 Task: Look for space in Ōkawa, Japan from 5th July, 2023 to 11th July, 2023 for 2 adults in price range Rs.8000 to Rs.16000. Place can be entire place with 2 bedrooms having 2 beds and 1 bathroom. Property type can be house, flat, guest house. Booking option can be shelf check-in. Required host language is English.
Action: Mouse moved to (430, 106)
Screenshot: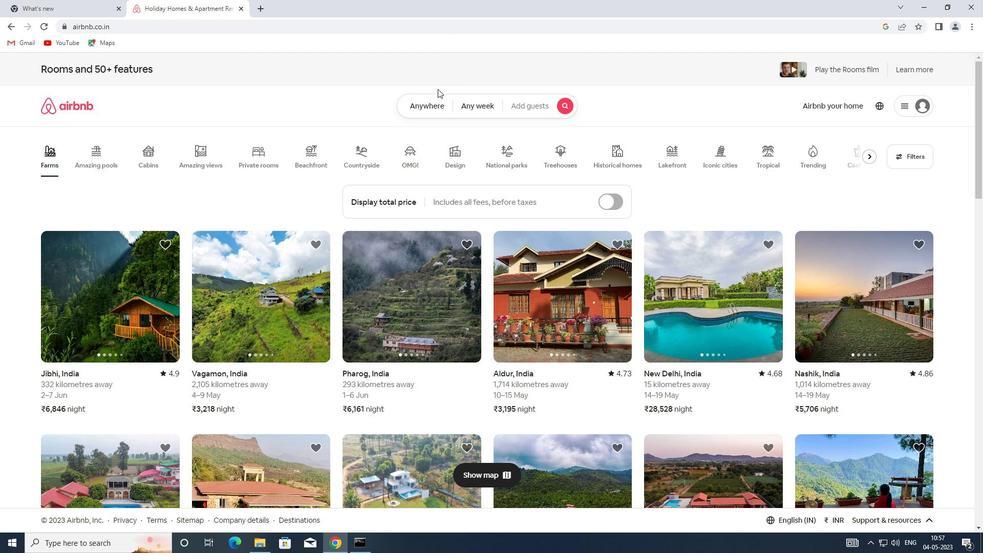 
Action: Mouse pressed left at (430, 106)
Screenshot: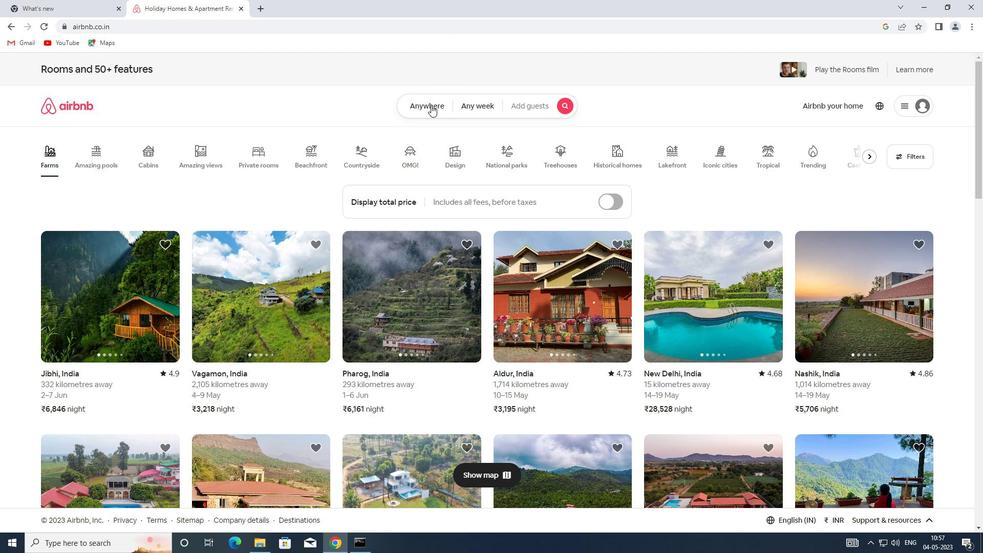 
Action: Mouse moved to (342, 149)
Screenshot: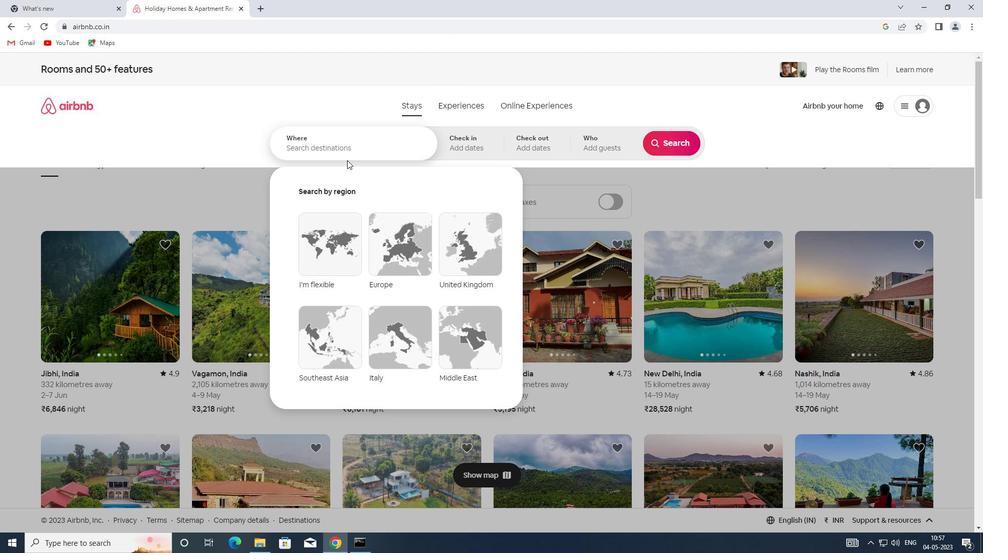 
Action: Mouse pressed left at (342, 149)
Screenshot: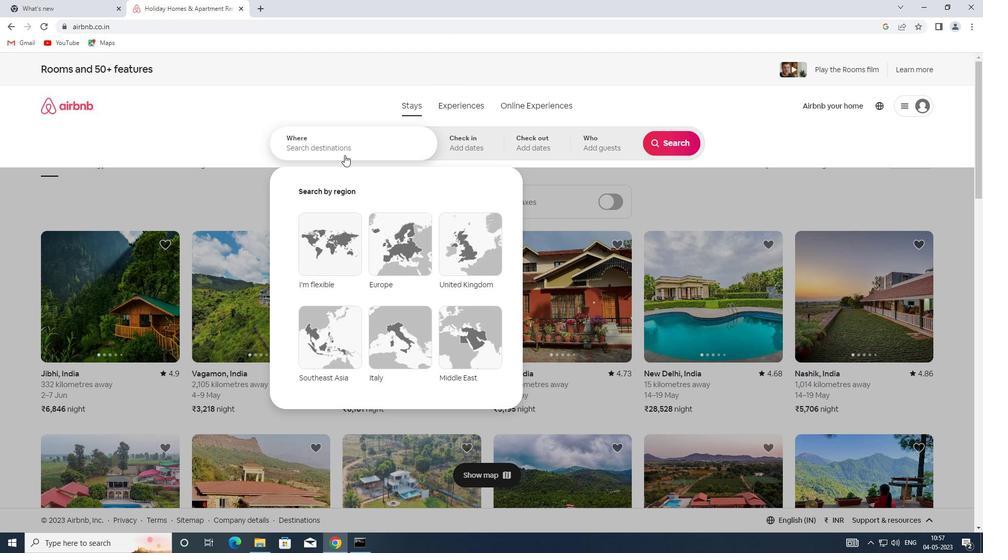 
Action: Key pressed <Key.shift>OKAWA,<Key.shift><Key.shift><Key.shift><Key.shift><Key.shift>JAPAN
Screenshot: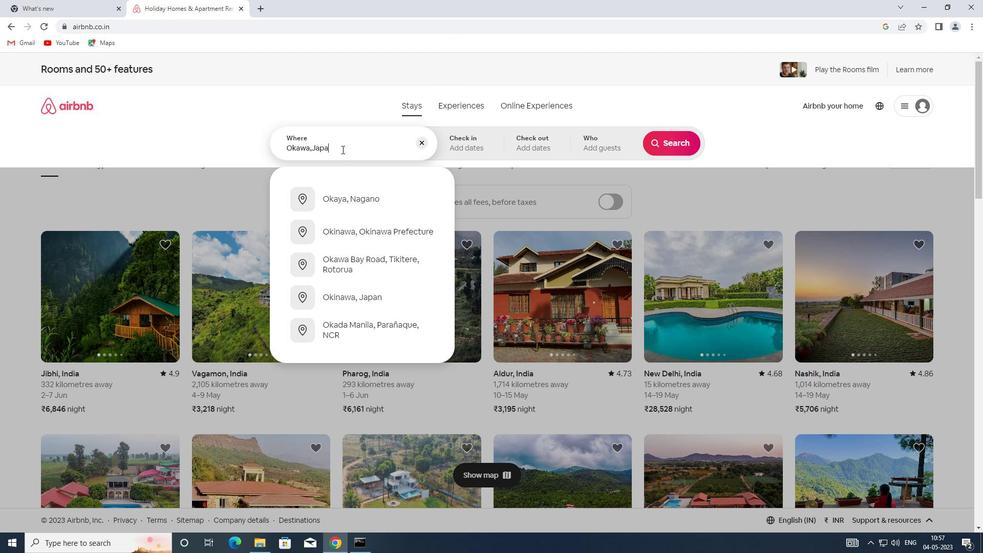 
Action: Mouse moved to (485, 149)
Screenshot: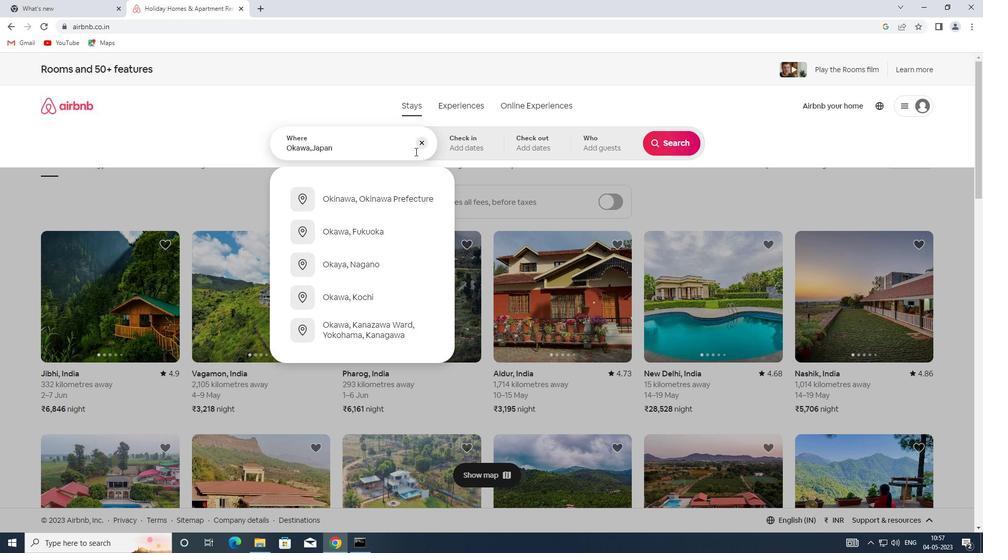 
Action: Mouse pressed left at (485, 149)
Screenshot: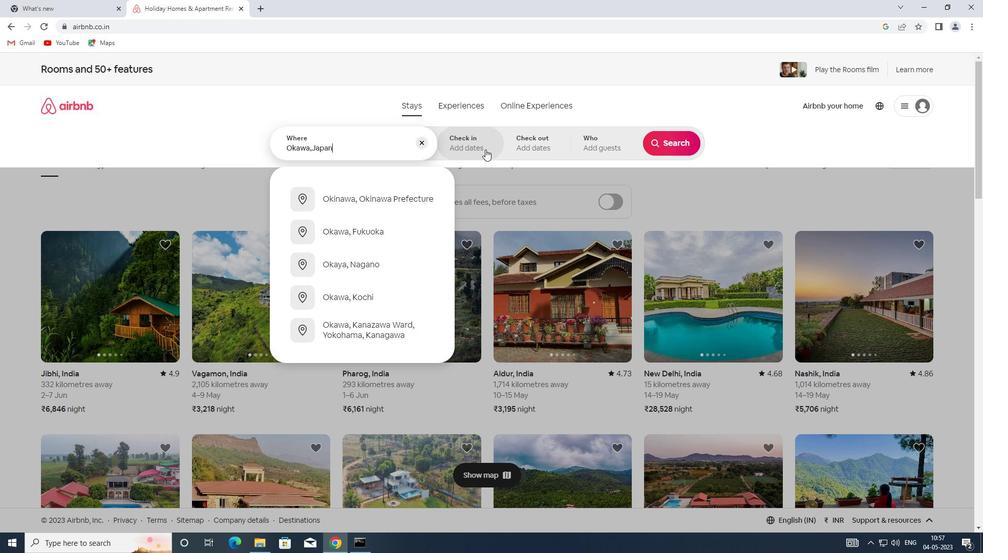 
Action: Mouse moved to (673, 224)
Screenshot: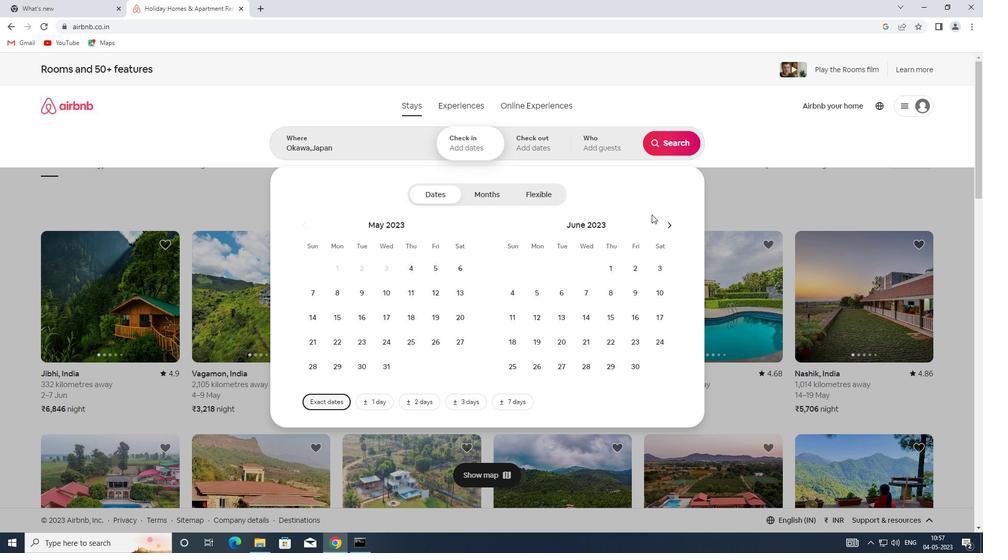 
Action: Mouse pressed left at (673, 224)
Screenshot: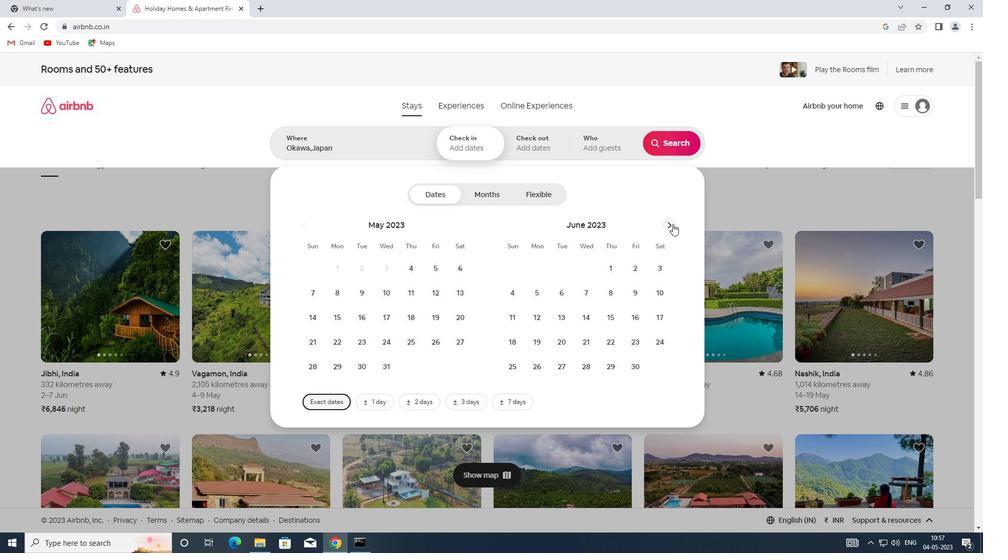 
Action: Mouse moved to (591, 296)
Screenshot: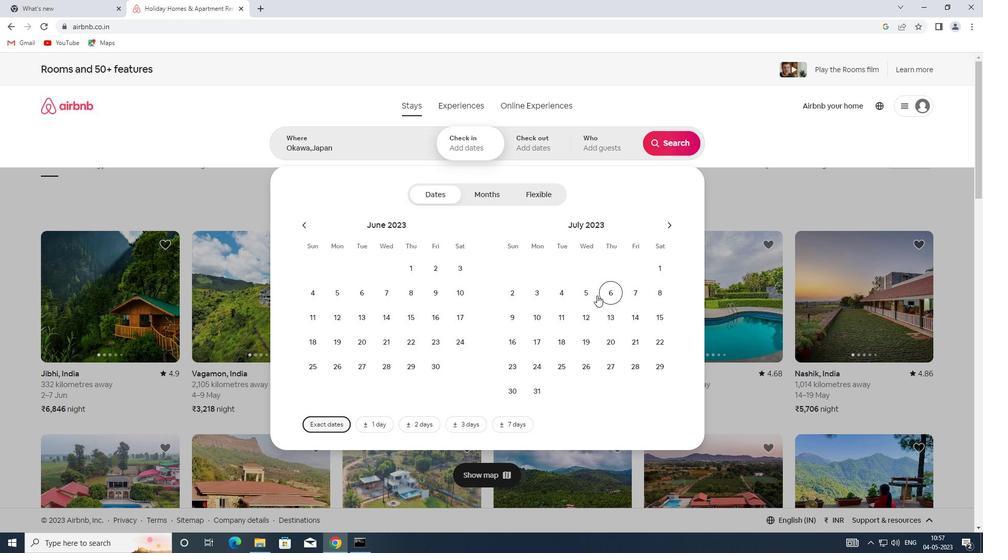 
Action: Mouse pressed left at (591, 296)
Screenshot: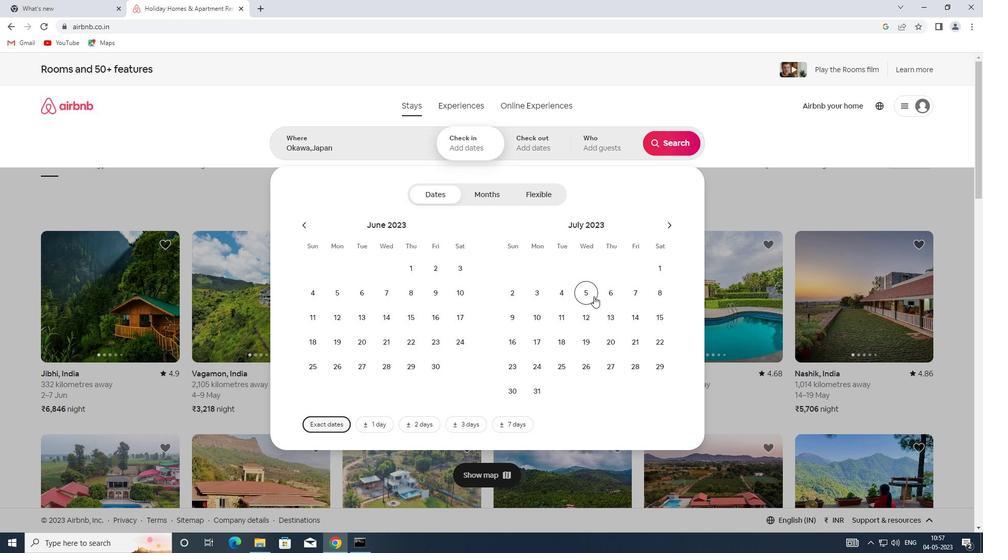 
Action: Mouse moved to (564, 322)
Screenshot: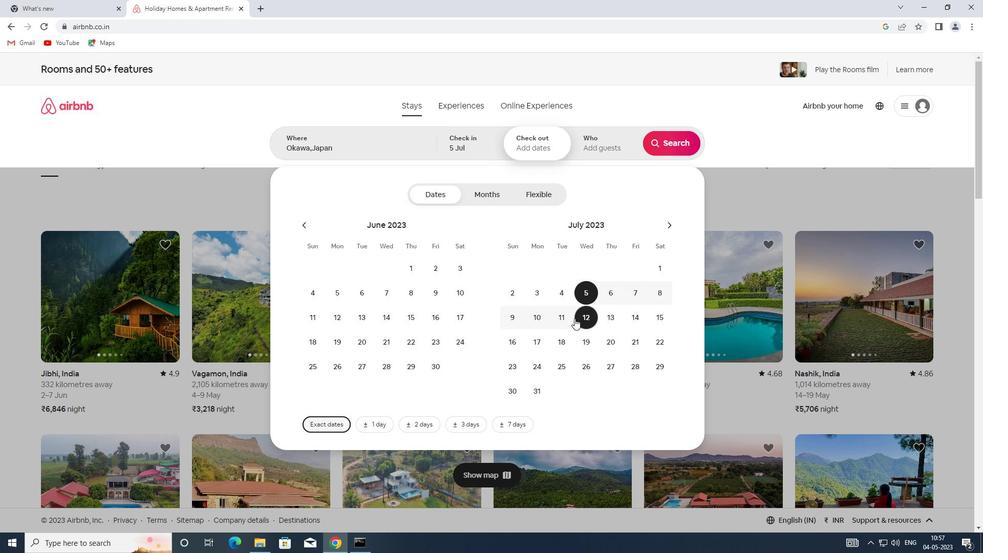 
Action: Mouse pressed left at (564, 322)
Screenshot: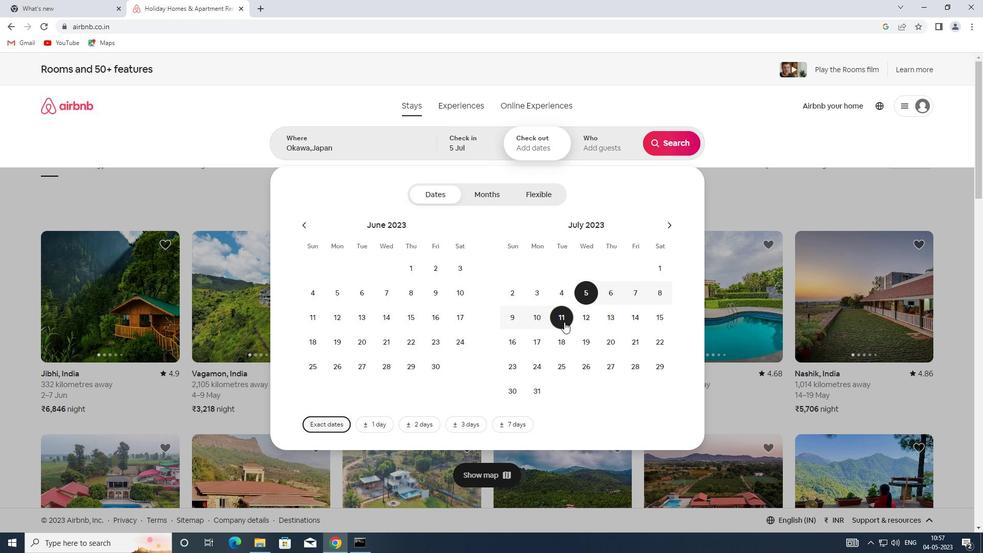 
Action: Mouse moved to (595, 151)
Screenshot: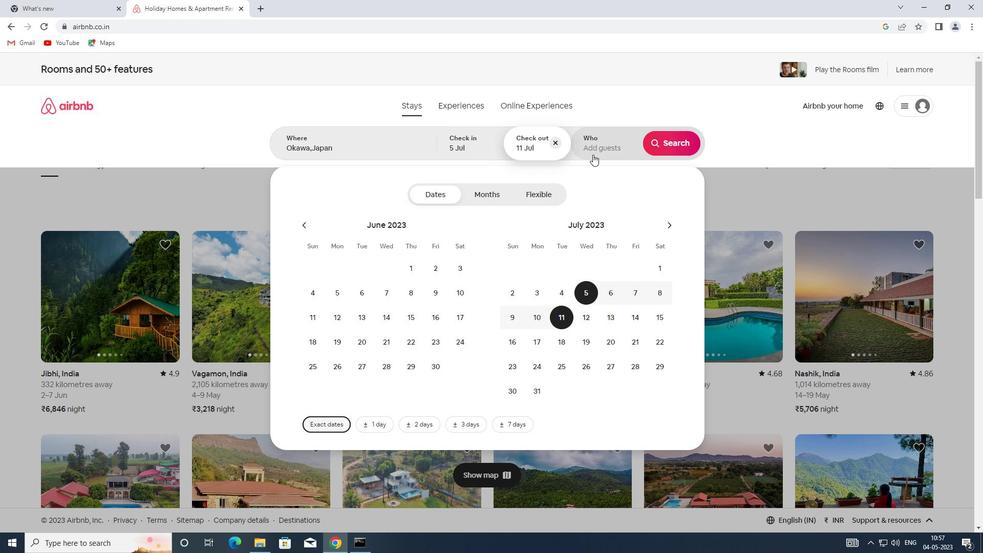 
Action: Mouse pressed left at (595, 151)
Screenshot: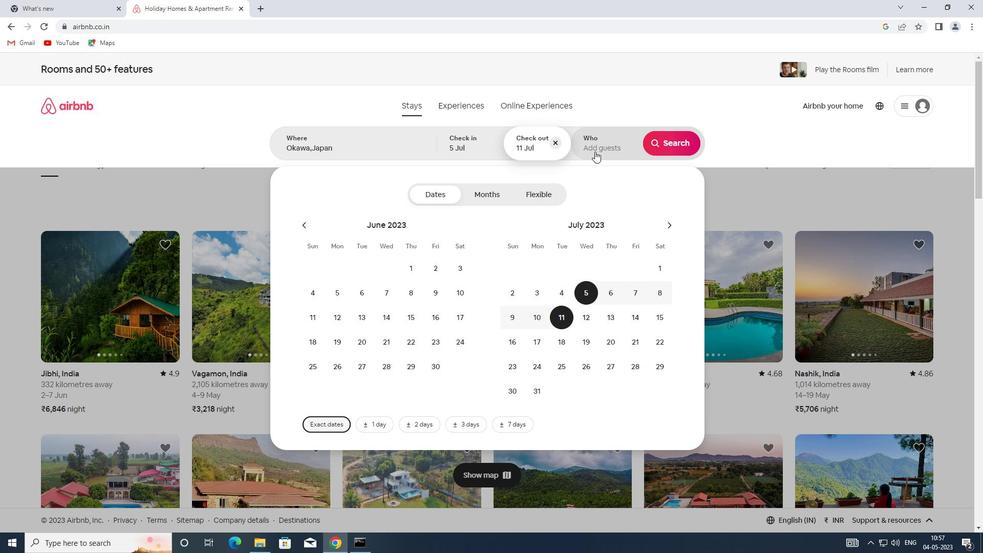 
Action: Mouse moved to (675, 194)
Screenshot: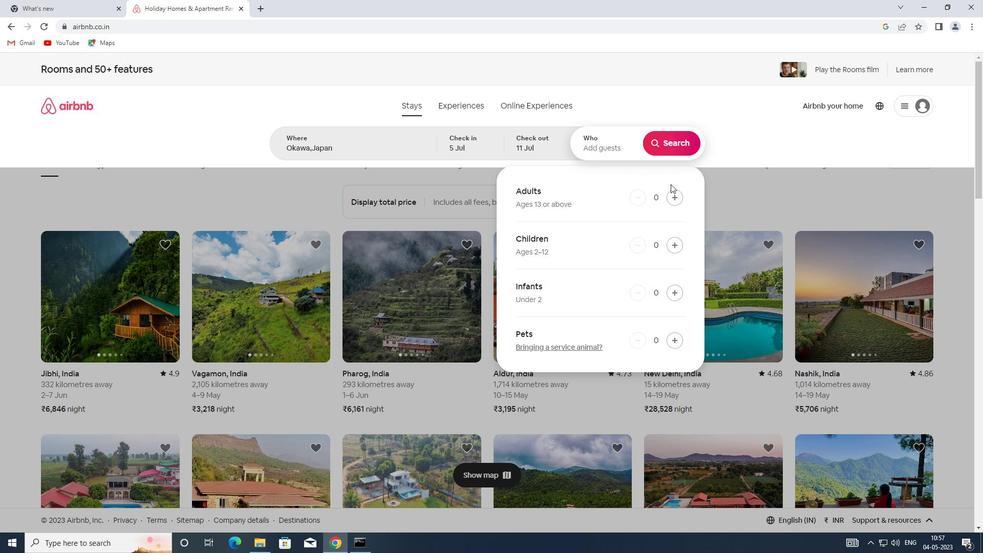
Action: Mouse pressed left at (675, 194)
Screenshot: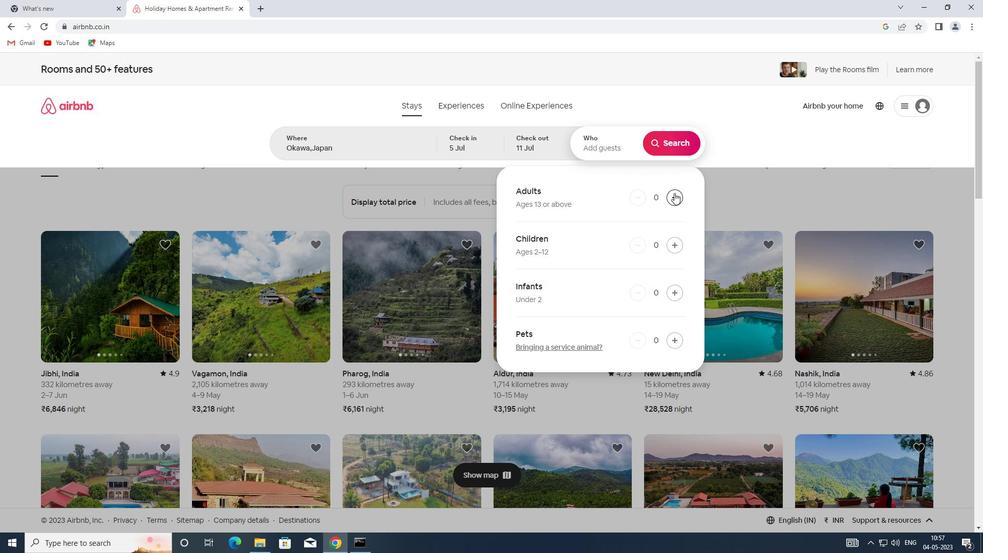 
Action: Mouse pressed left at (675, 194)
Screenshot: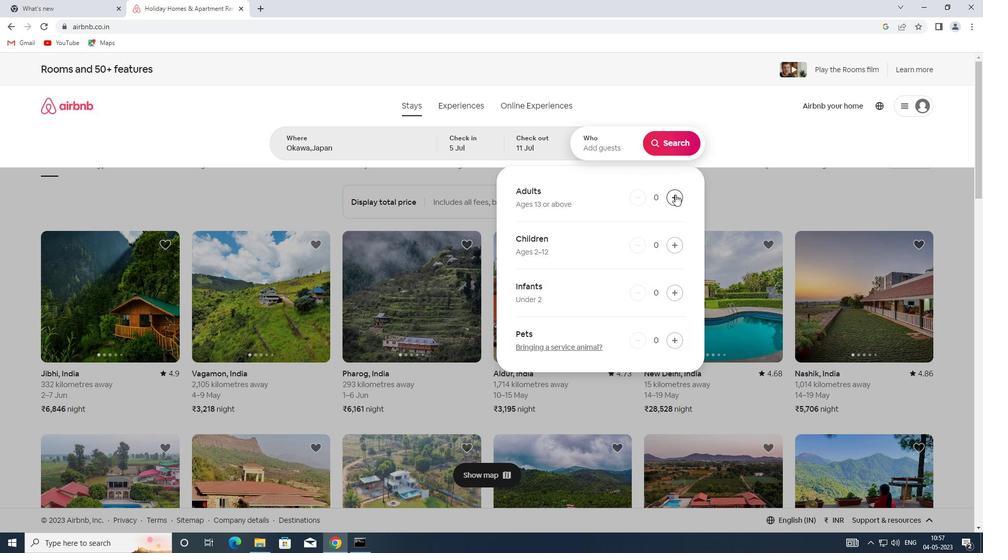 
Action: Mouse moved to (675, 142)
Screenshot: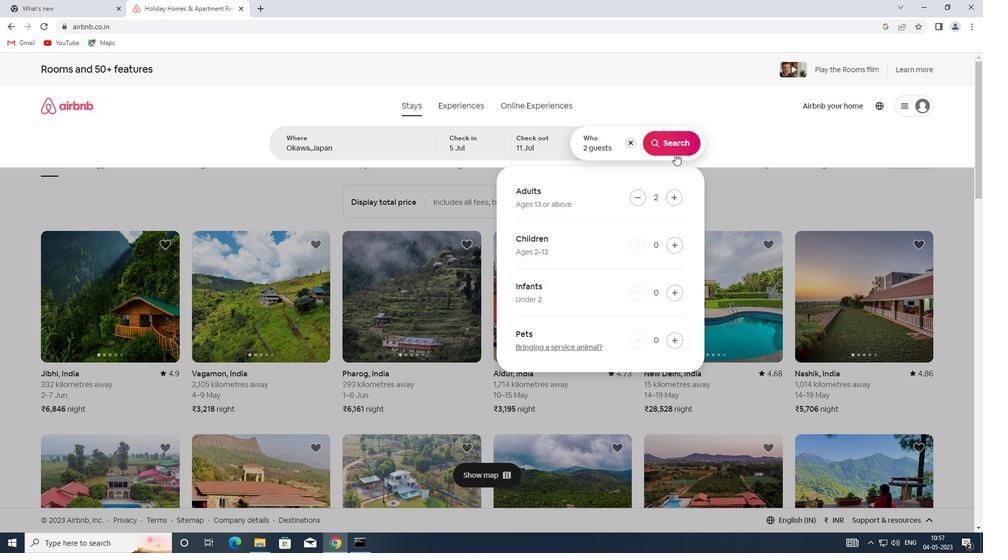 
Action: Mouse pressed left at (675, 142)
Screenshot: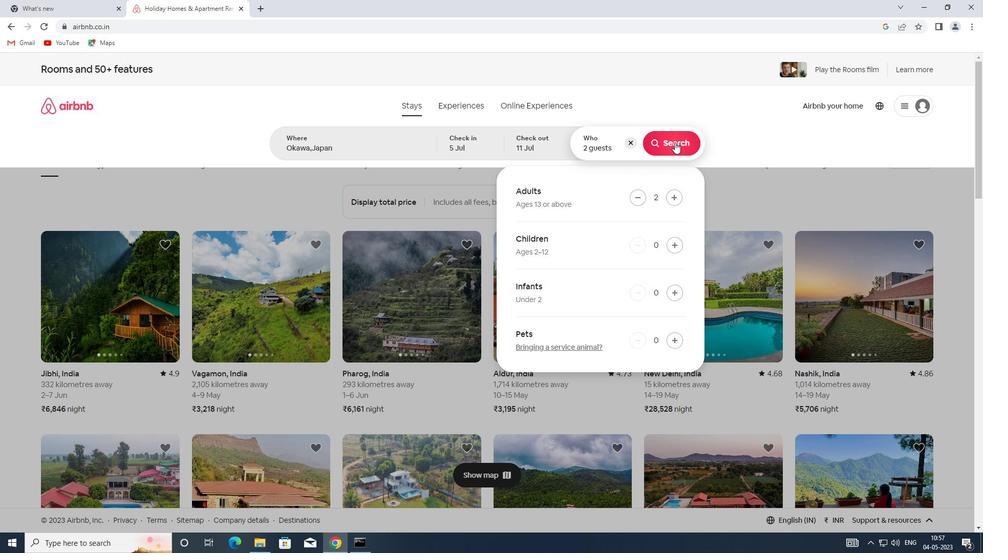 
Action: Mouse moved to (935, 108)
Screenshot: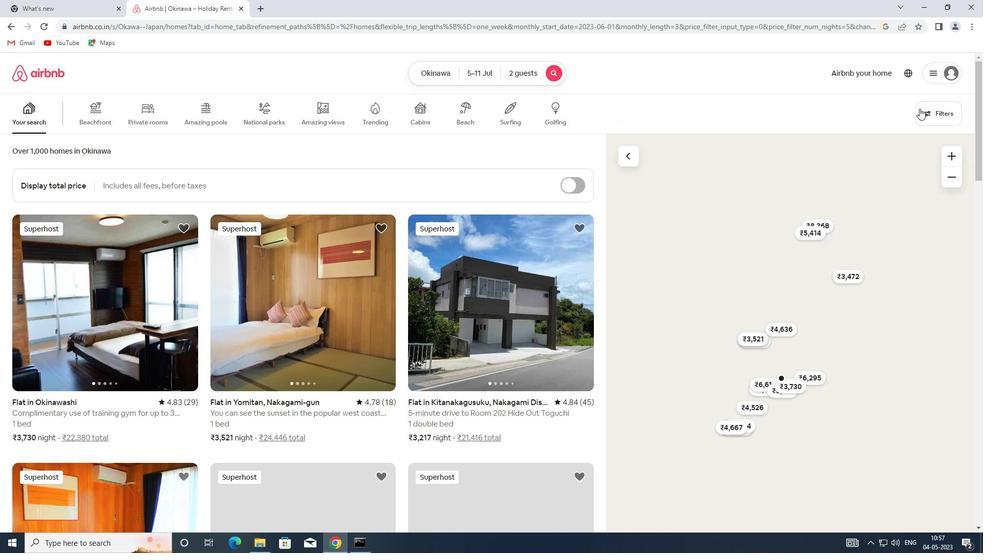 
Action: Mouse pressed left at (935, 108)
Screenshot: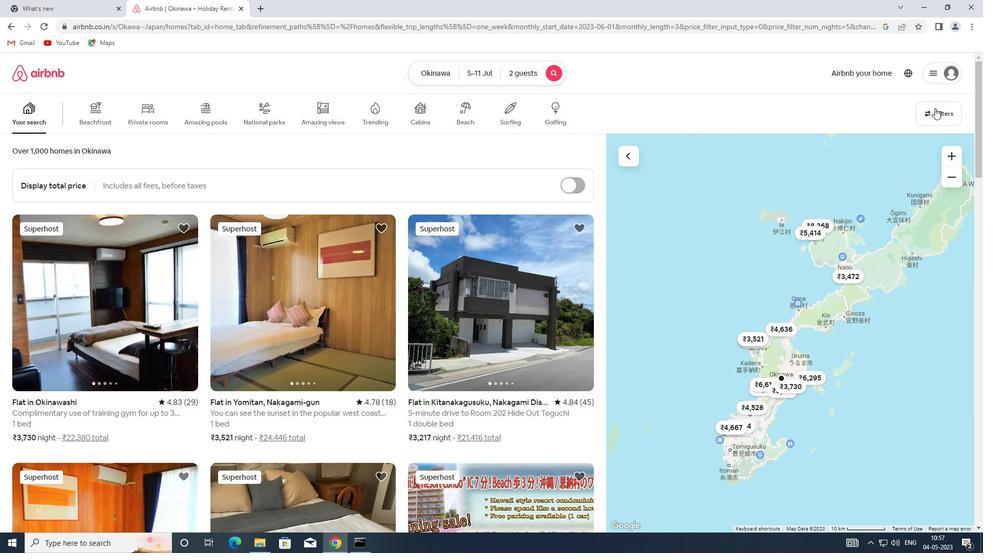 
Action: Mouse moved to (361, 246)
Screenshot: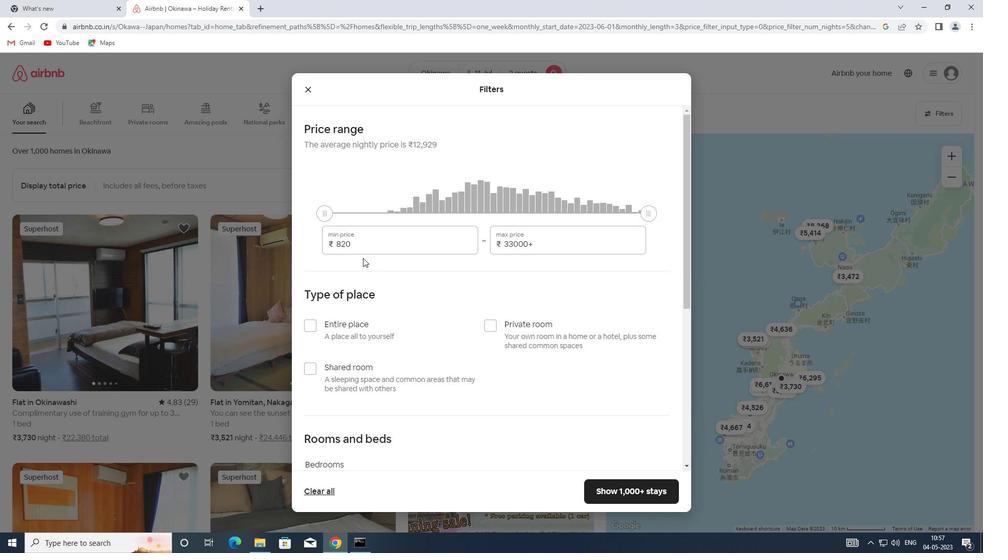 
Action: Mouse pressed left at (361, 246)
Screenshot: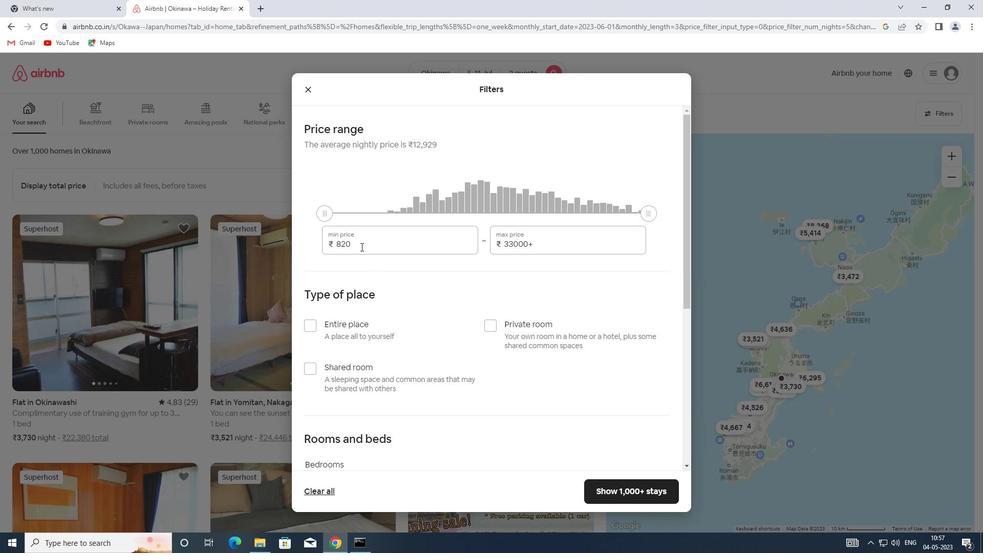 
Action: Mouse moved to (320, 246)
Screenshot: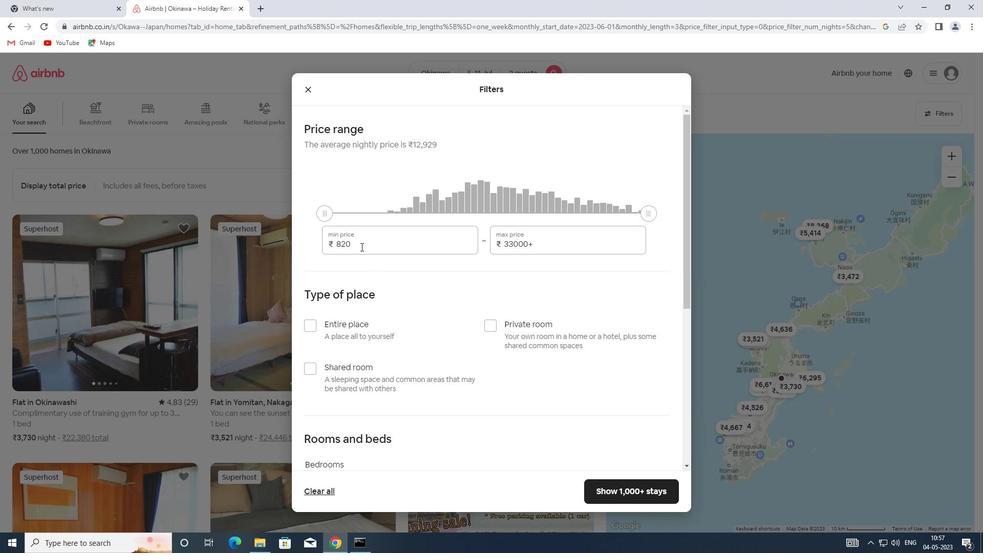 
Action: Key pressed 8000
Screenshot: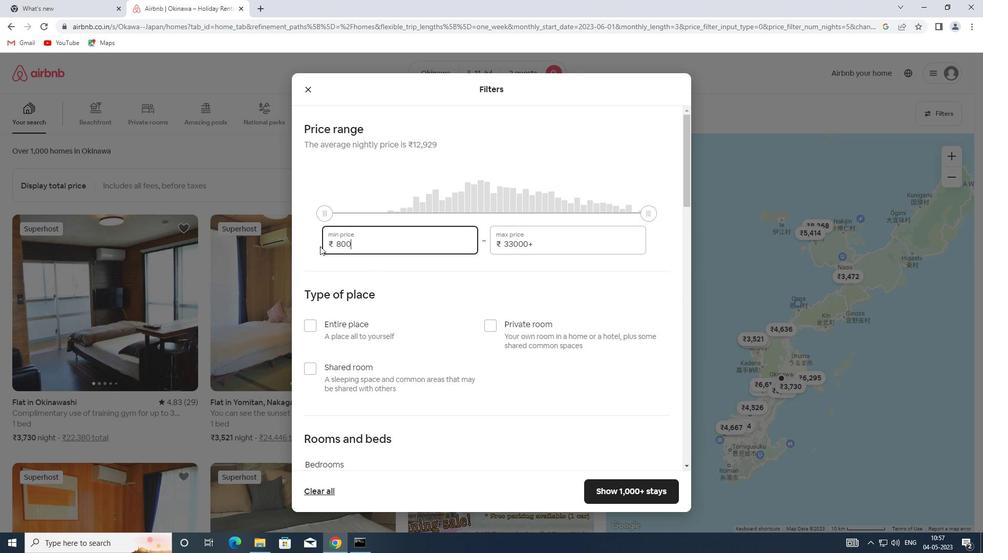 
Action: Mouse moved to (534, 240)
Screenshot: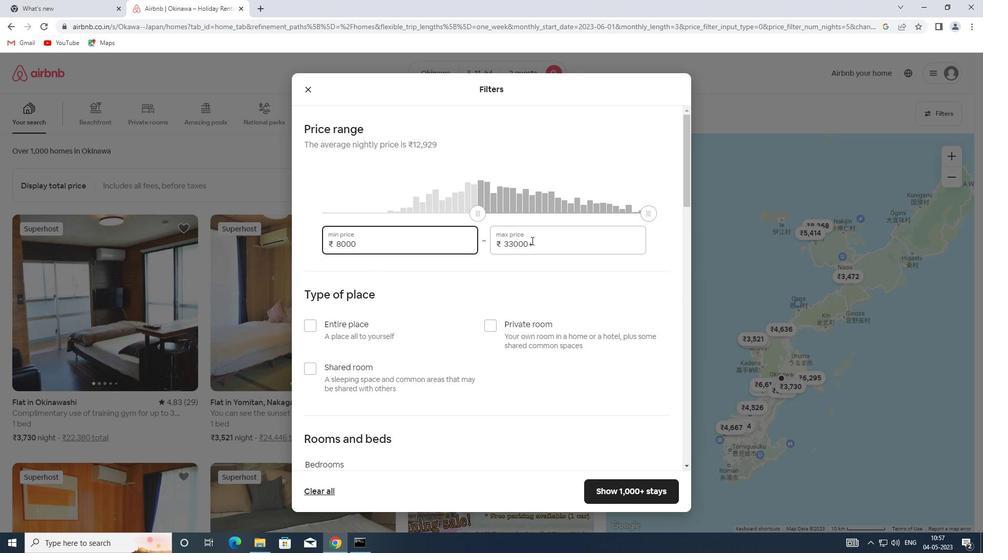 
Action: Mouse pressed left at (534, 240)
Screenshot: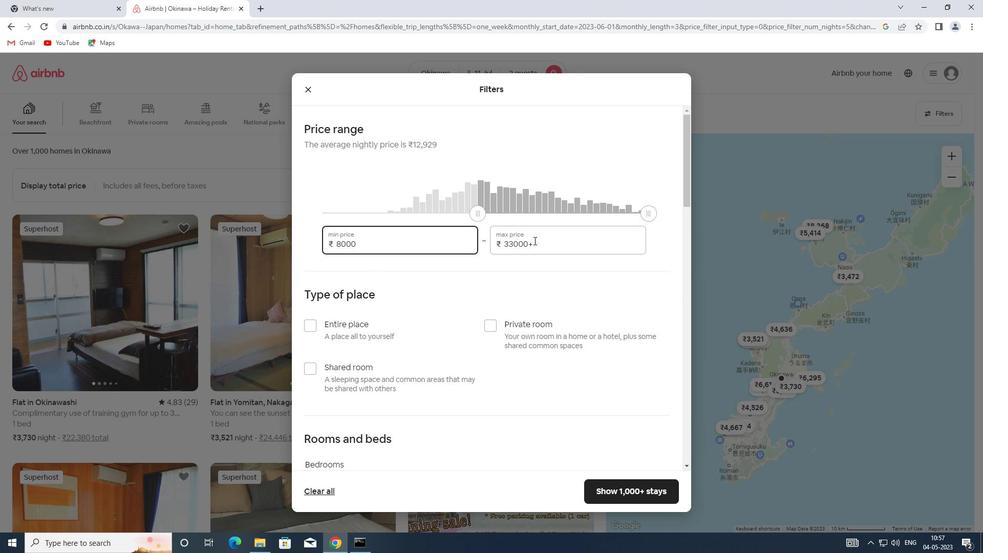 
Action: Mouse moved to (496, 246)
Screenshot: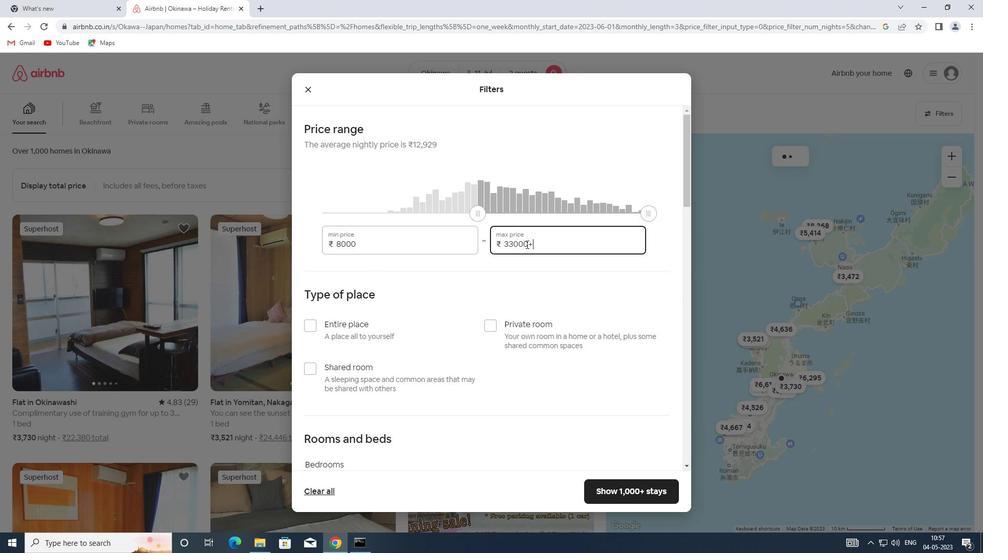 
Action: Key pressed 16000
Screenshot: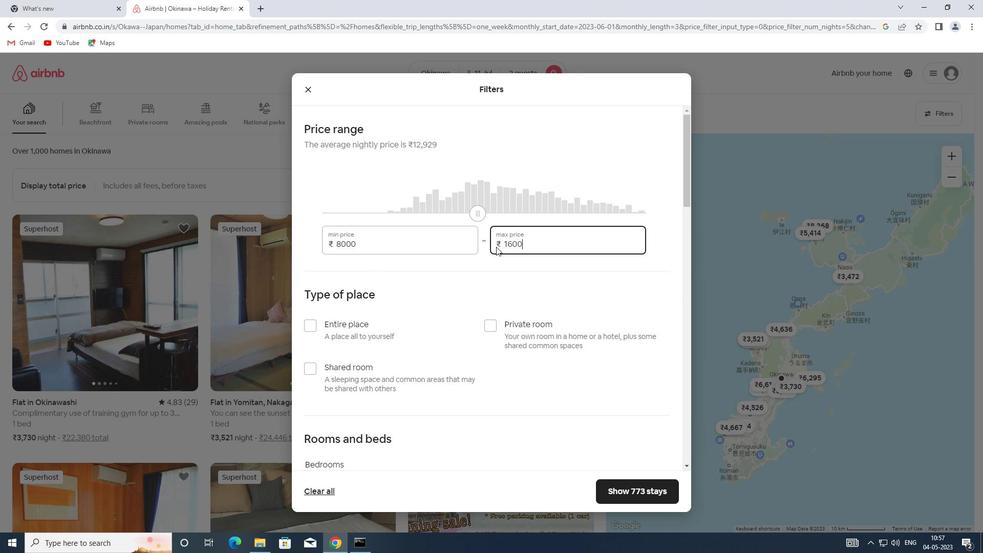 
Action: Mouse moved to (311, 327)
Screenshot: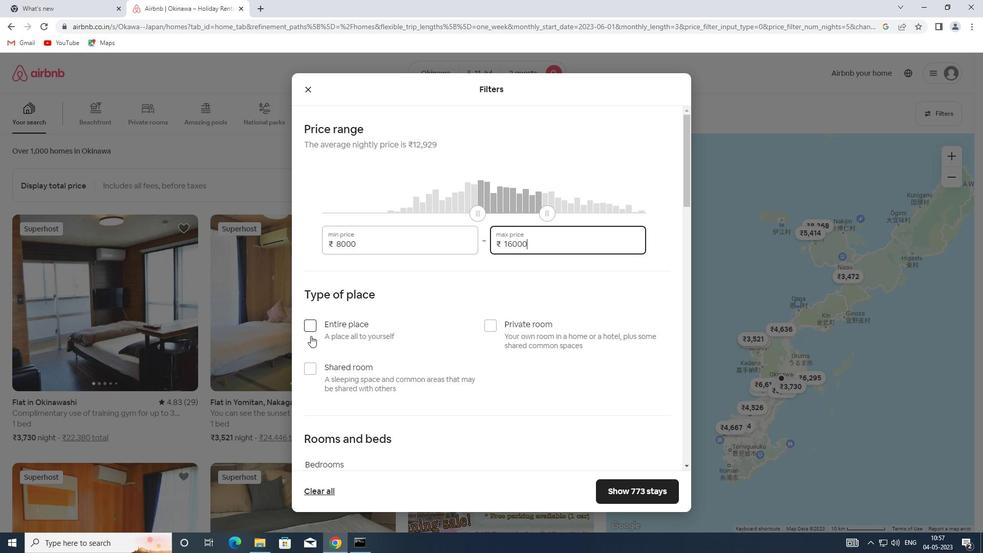 
Action: Mouse pressed left at (311, 327)
Screenshot: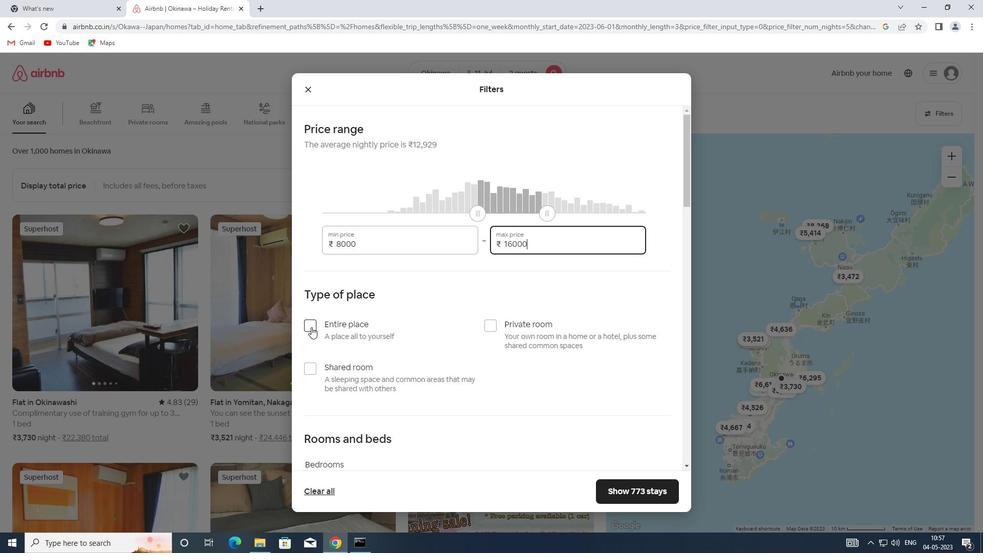 
Action: Mouse scrolled (311, 326) with delta (0, 0)
Screenshot: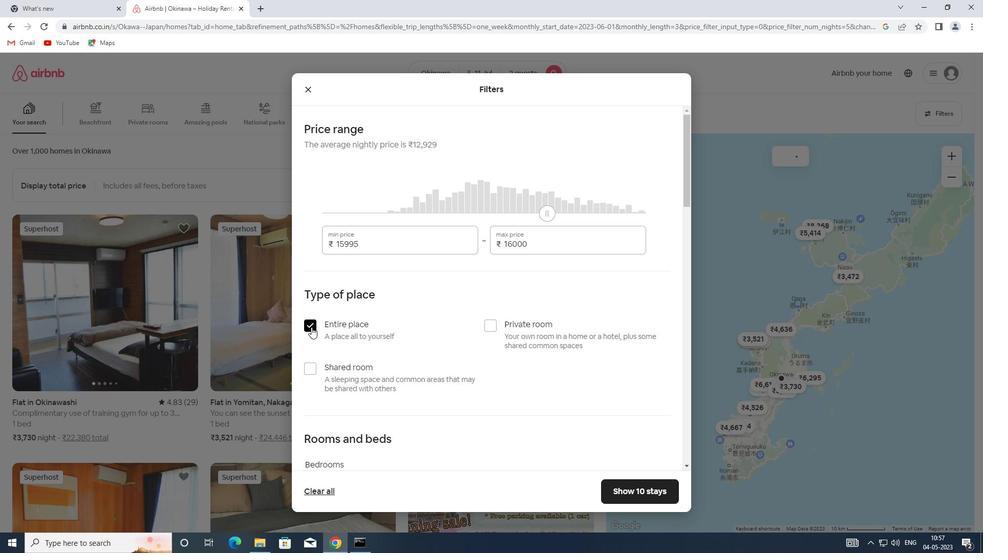 
Action: Mouse scrolled (311, 326) with delta (0, 0)
Screenshot: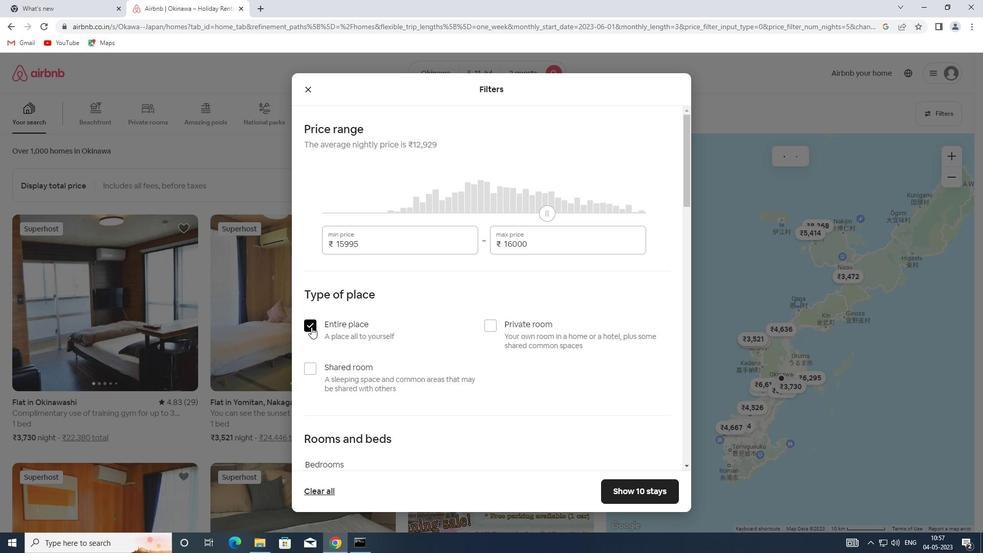 
Action: Mouse scrolled (311, 326) with delta (0, 0)
Screenshot: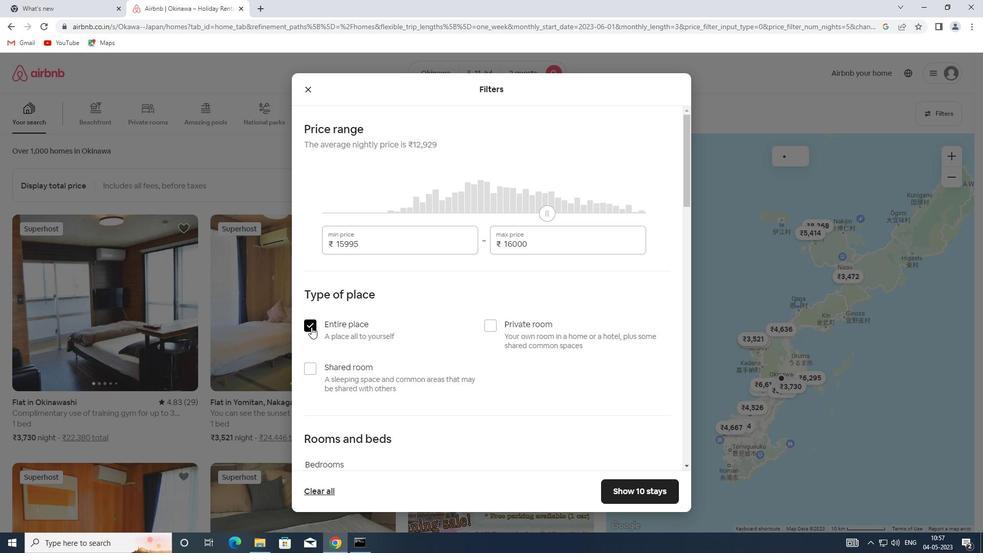 
Action: Mouse scrolled (311, 326) with delta (0, 0)
Screenshot: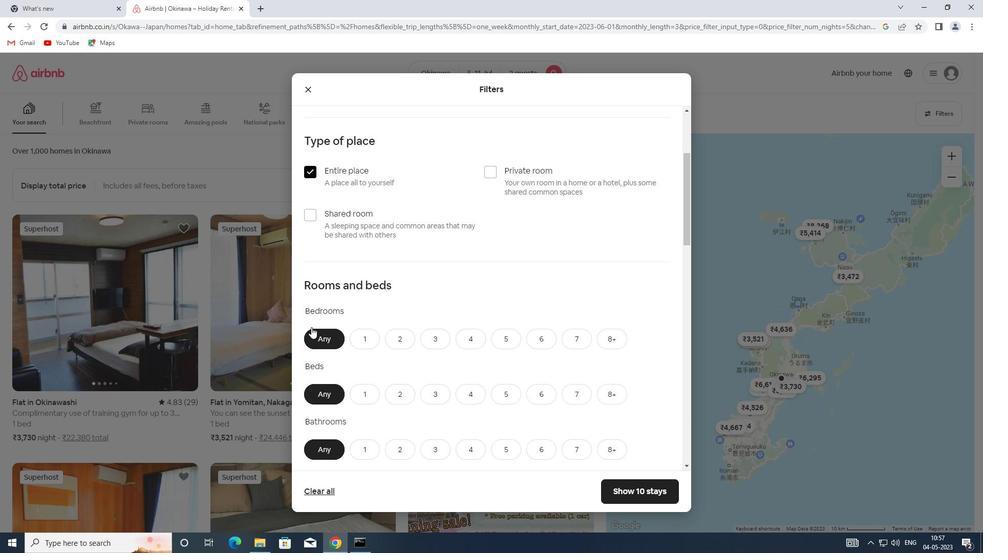 
Action: Mouse scrolled (311, 326) with delta (0, 0)
Screenshot: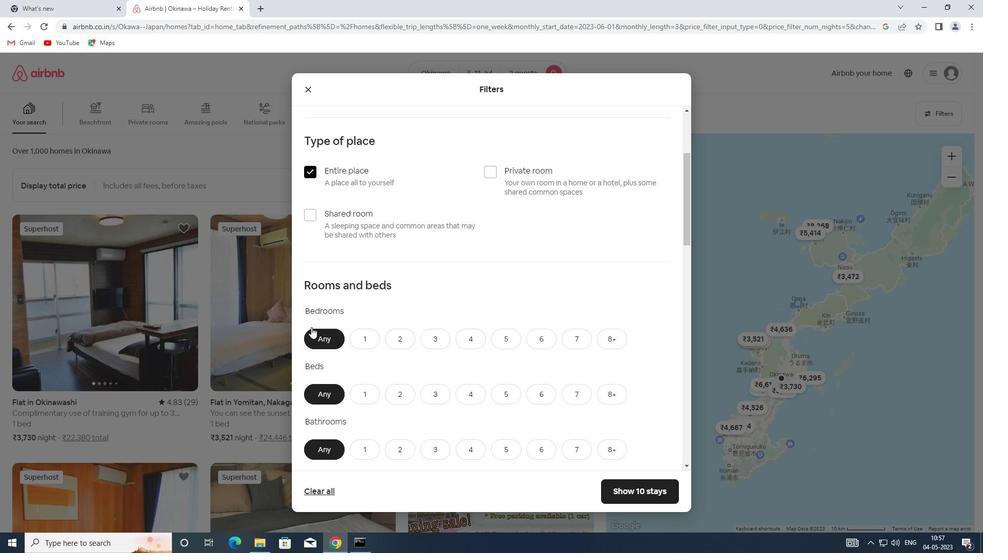 
Action: Mouse moved to (394, 236)
Screenshot: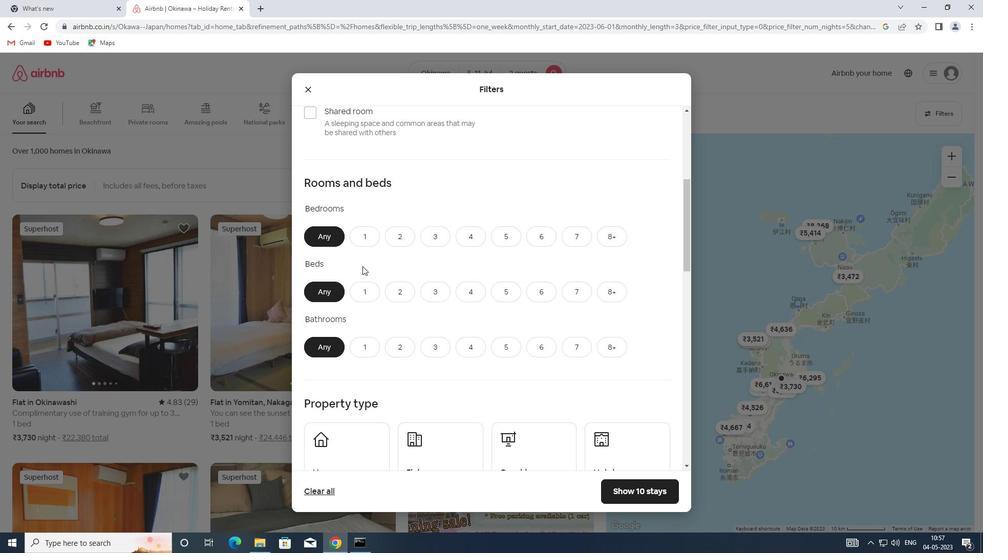 
Action: Mouse pressed left at (394, 236)
Screenshot: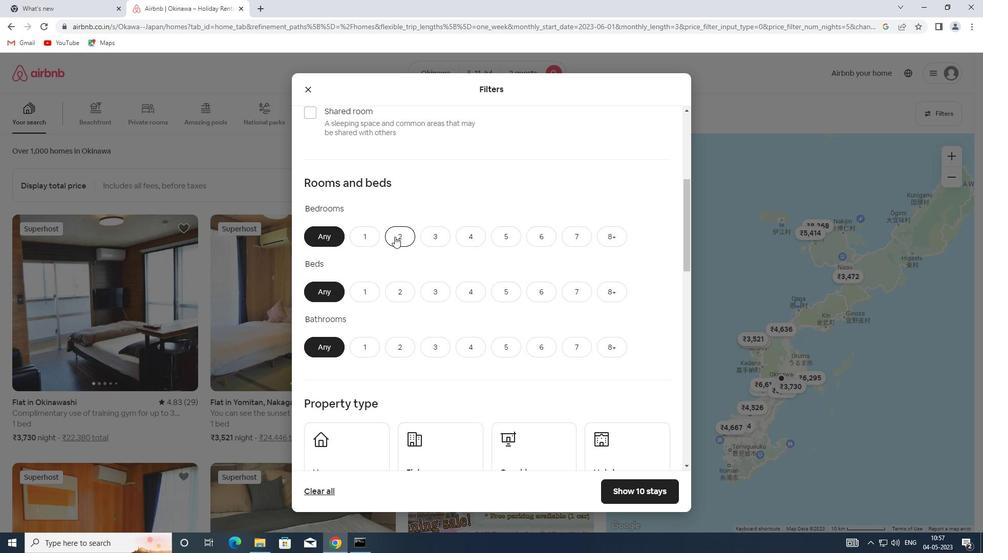 
Action: Mouse moved to (410, 292)
Screenshot: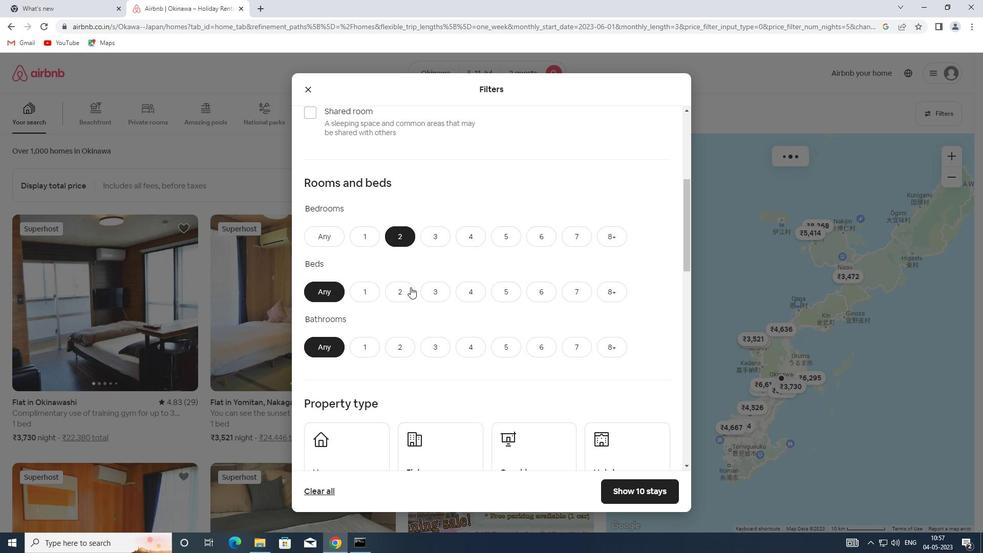 
Action: Mouse pressed left at (410, 292)
Screenshot: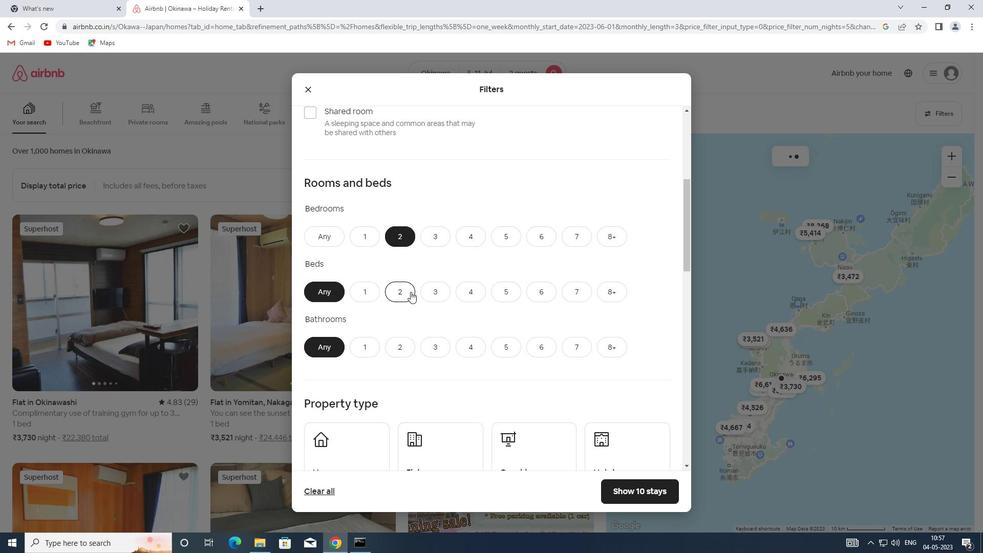 
Action: Mouse moved to (366, 349)
Screenshot: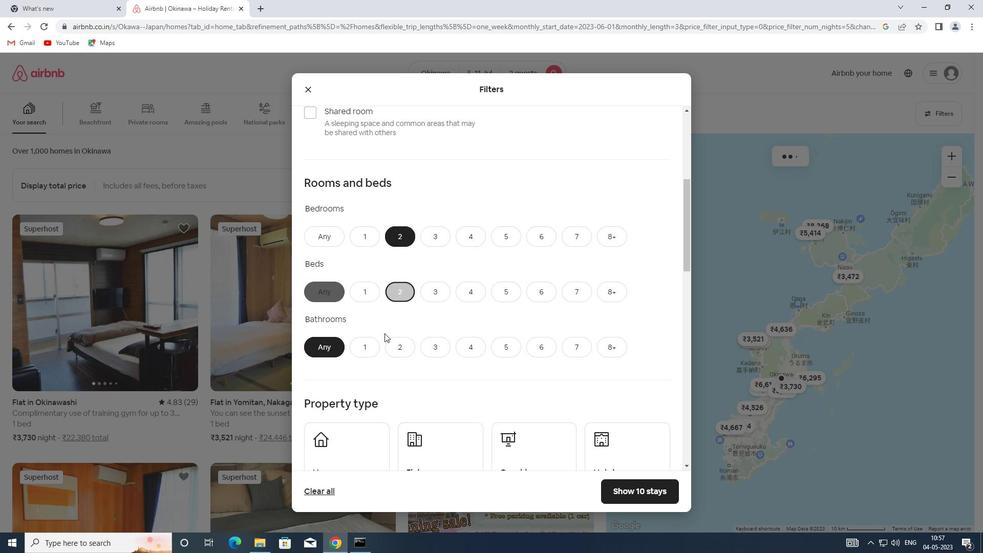 
Action: Mouse pressed left at (366, 349)
Screenshot: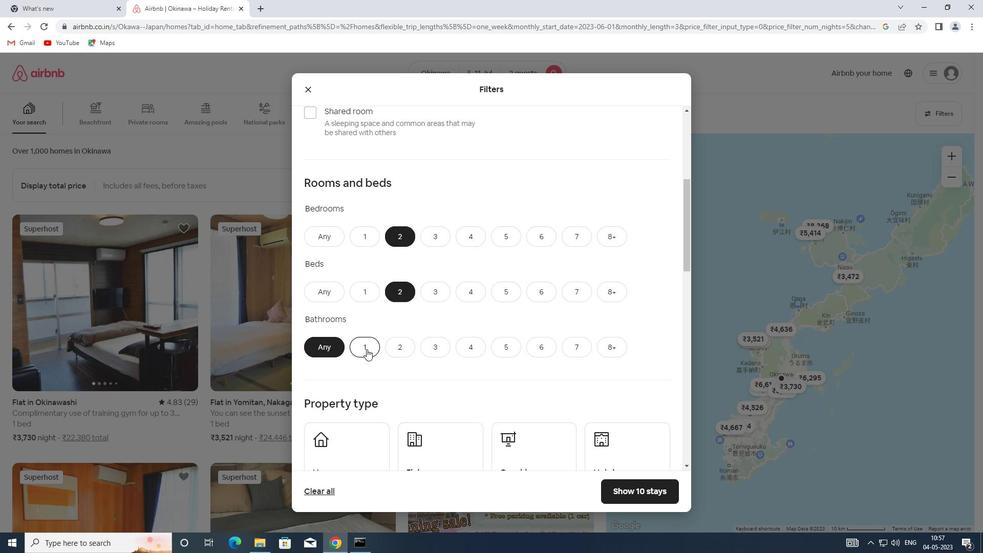 
Action: Mouse scrolled (366, 348) with delta (0, 0)
Screenshot: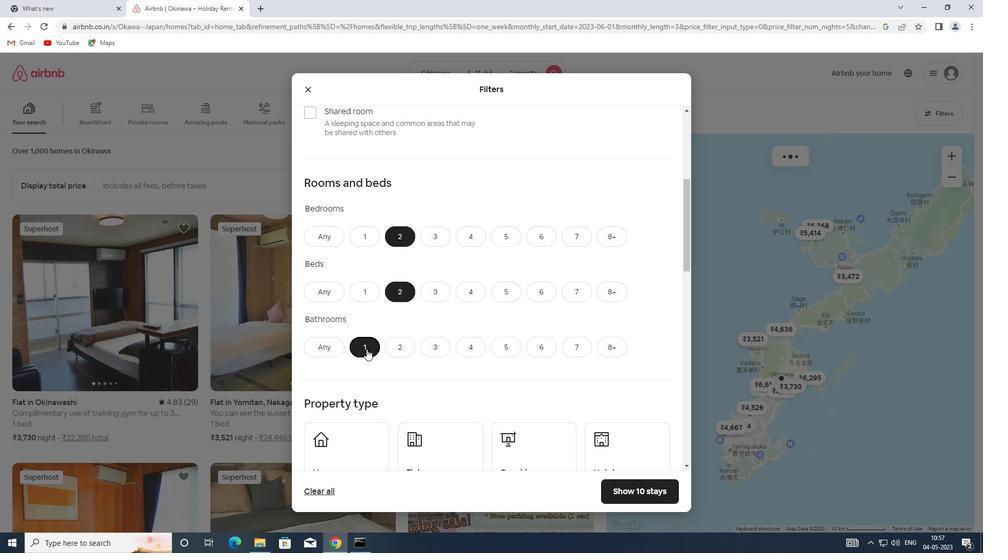 
Action: Mouse scrolled (366, 348) with delta (0, 0)
Screenshot: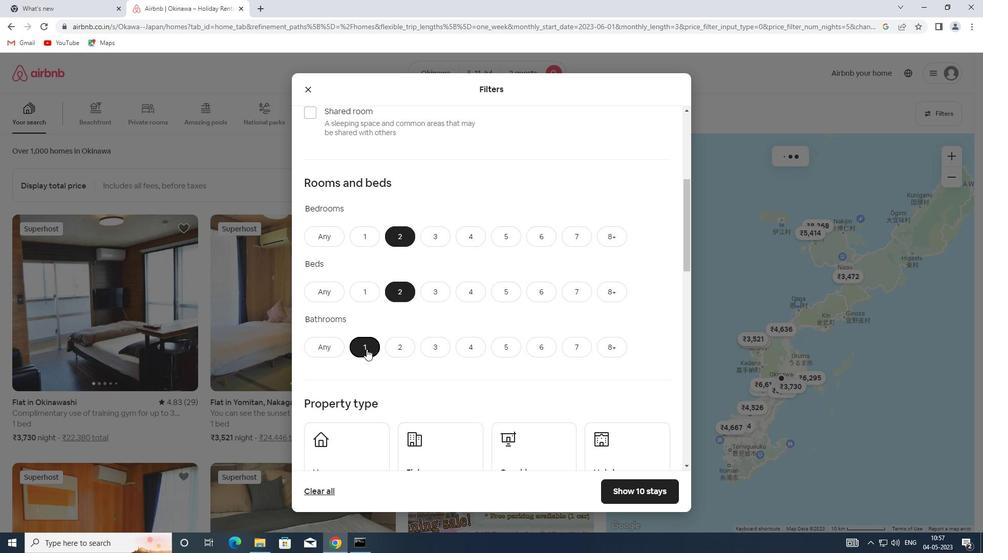 
Action: Mouse scrolled (366, 348) with delta (0, 0)
Screenshot: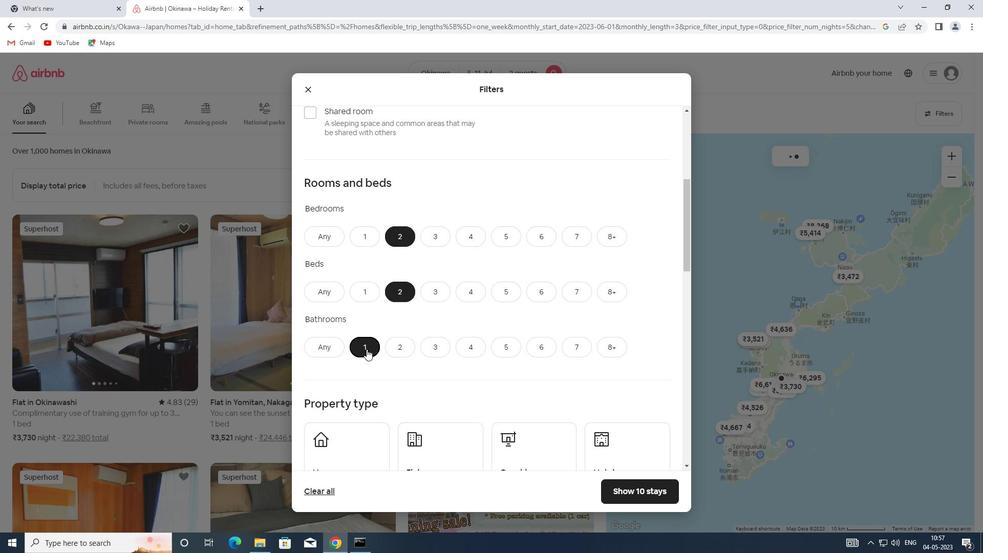 
Action: Mouse moved to (353, 304)
Screenshot: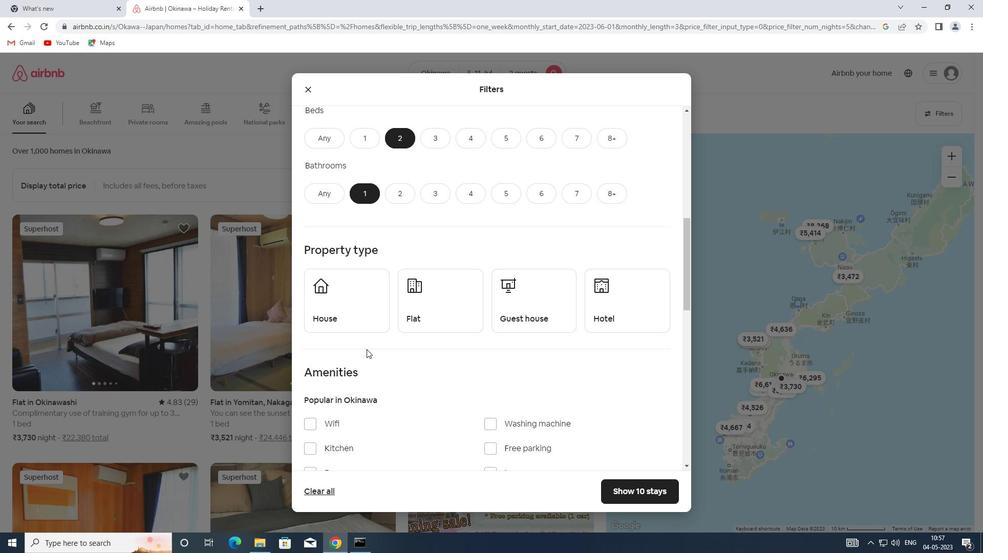 
Action: Mouse pressed left at (353, 304)
Screenshot: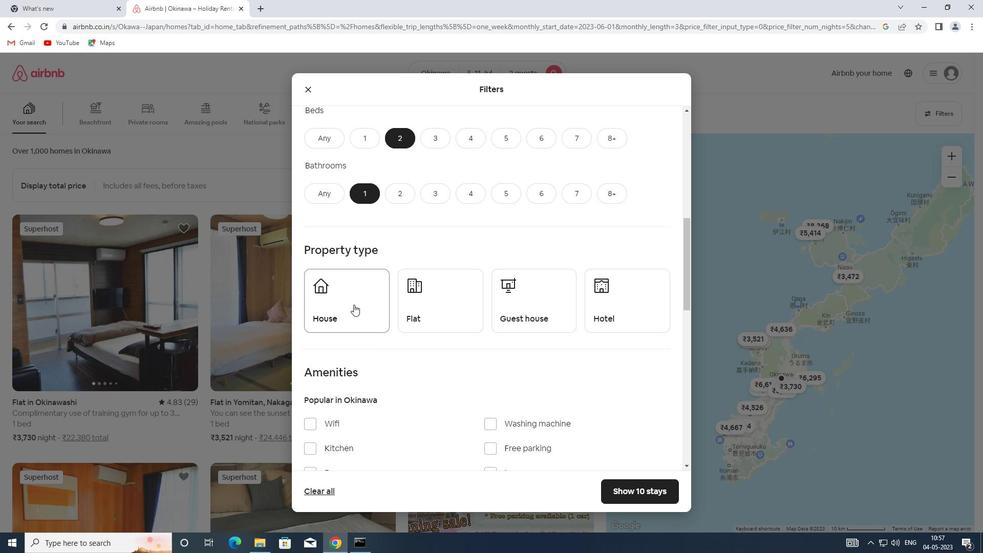 
Action: Mouse moved to (426, 313)
Screenshot: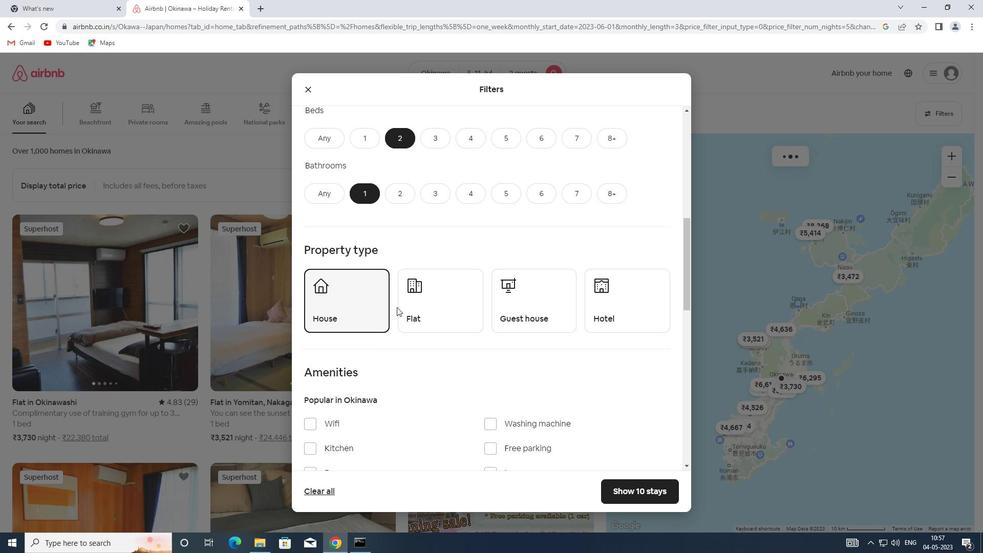 
Action: Mouse pressed left at (426, 313)
Screenshot: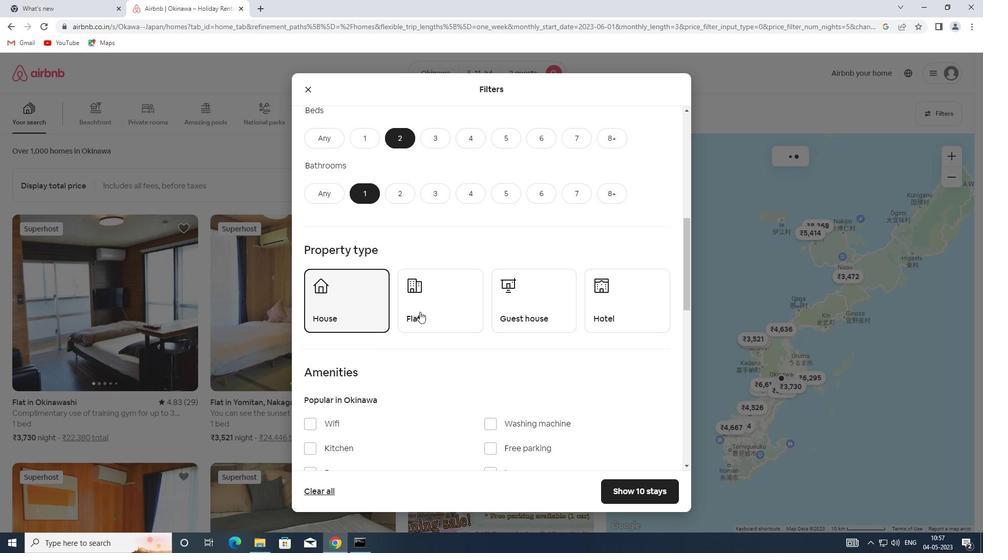 
Action: Mouse moved to (544, 307)
Screenshot: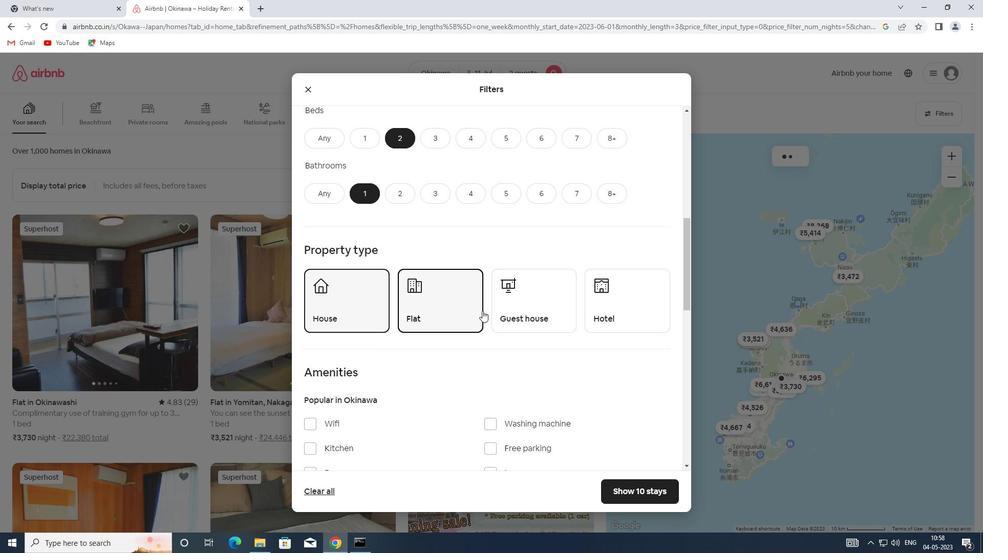 
Action: Mouse pressed left at (544, 307)
Screenshot: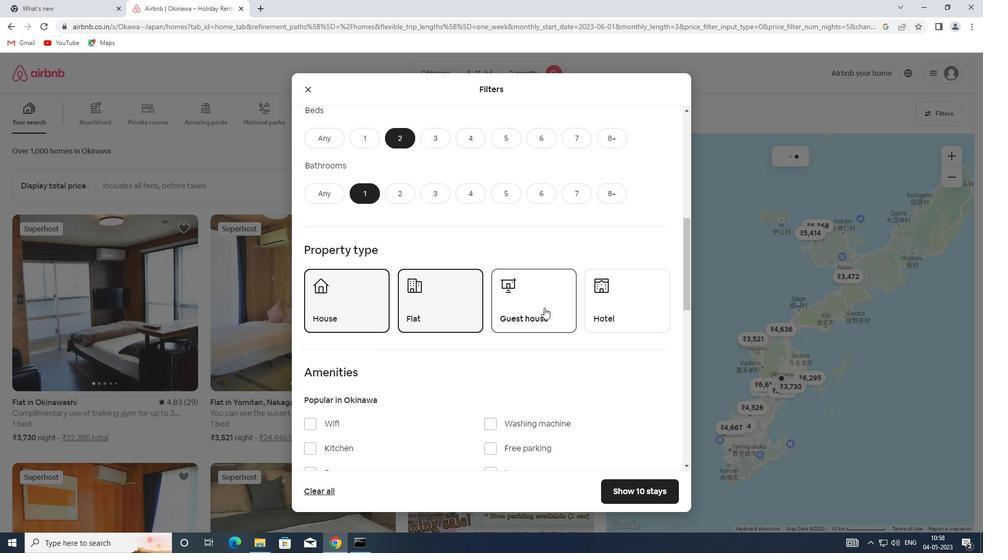 
Action: Mouse scrolled (544, 307) with delta (0, 0)
Screenshot: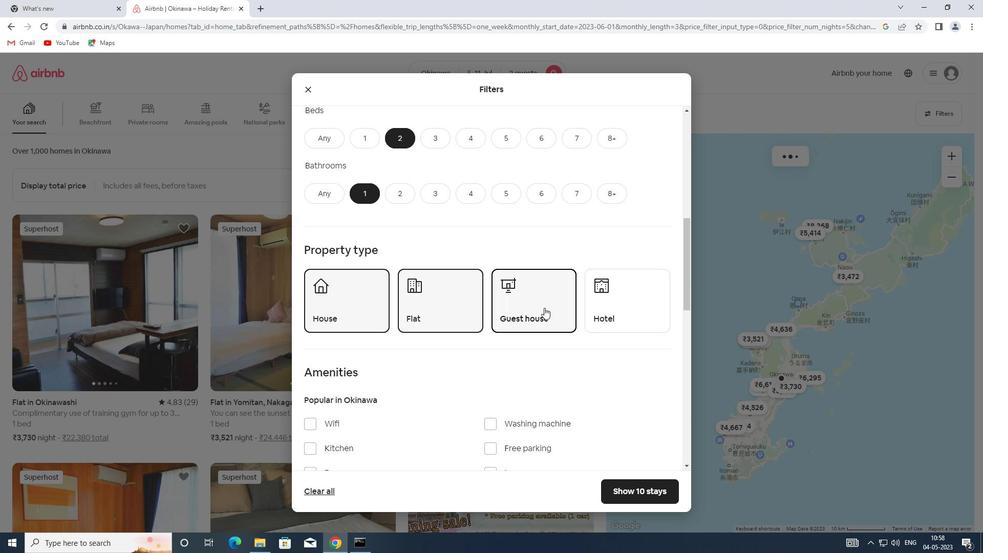 
Action: Mouse scrolled (544, 307) with delta (0, 0)
Screenshot: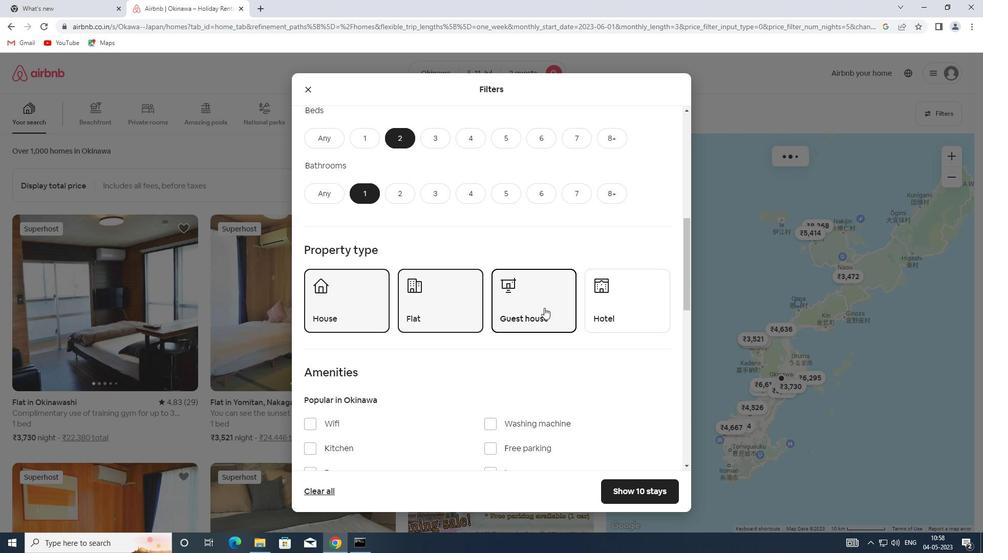 
Action: Mouse scrolled (544, 307) with delta (0, 0)
Screenshot: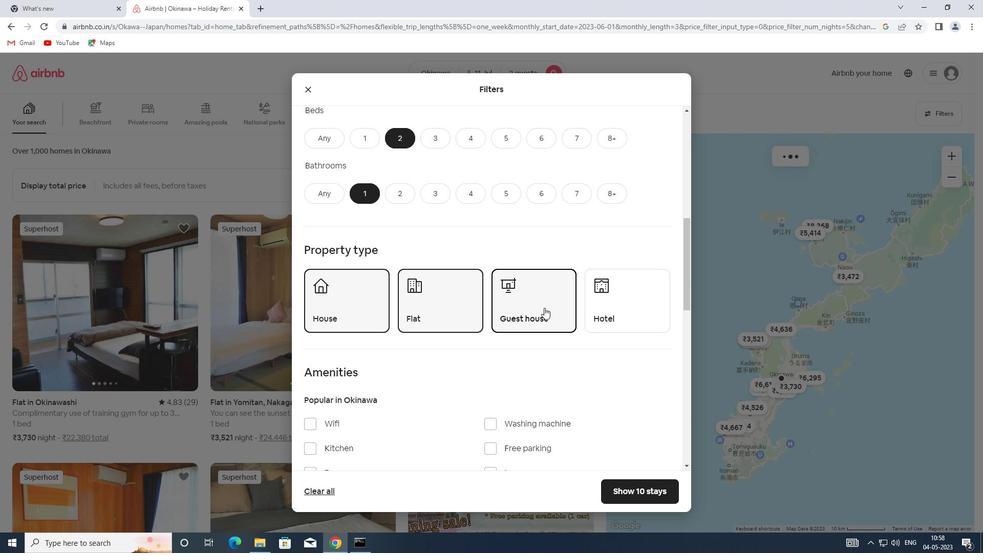 
Action: Mouse scrolled (544, 307) with delta (0, 0)
Screenshot: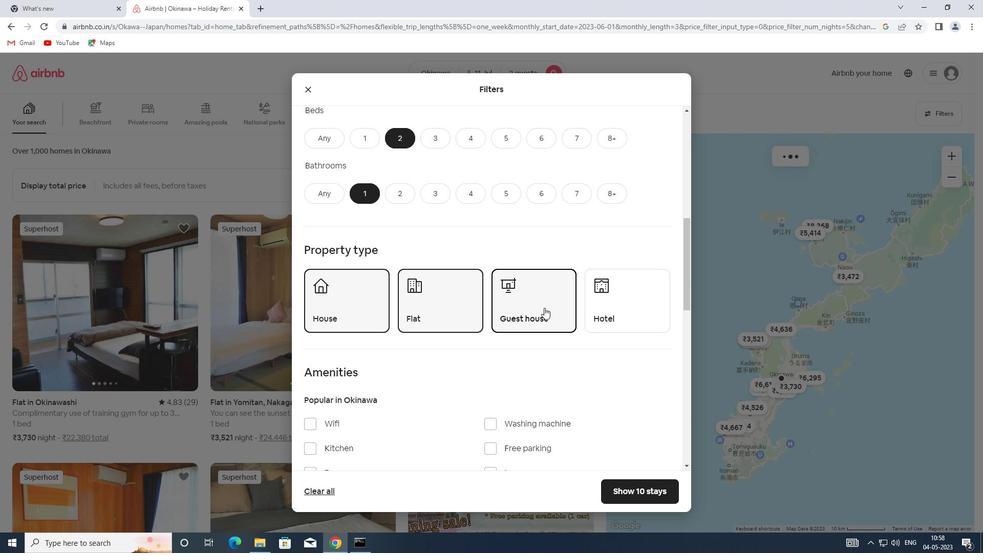 
Action: Mouse scrolled (544, 307) with delta (0, 0)
Screenshot: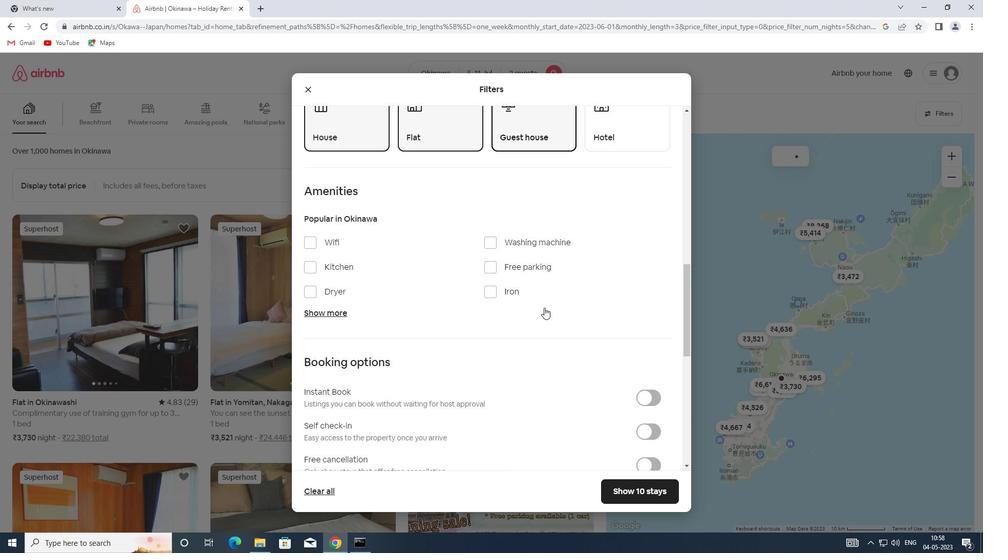 
Action: Mouse scrolled (544, 307) with delta (0, 0)
Screenshot: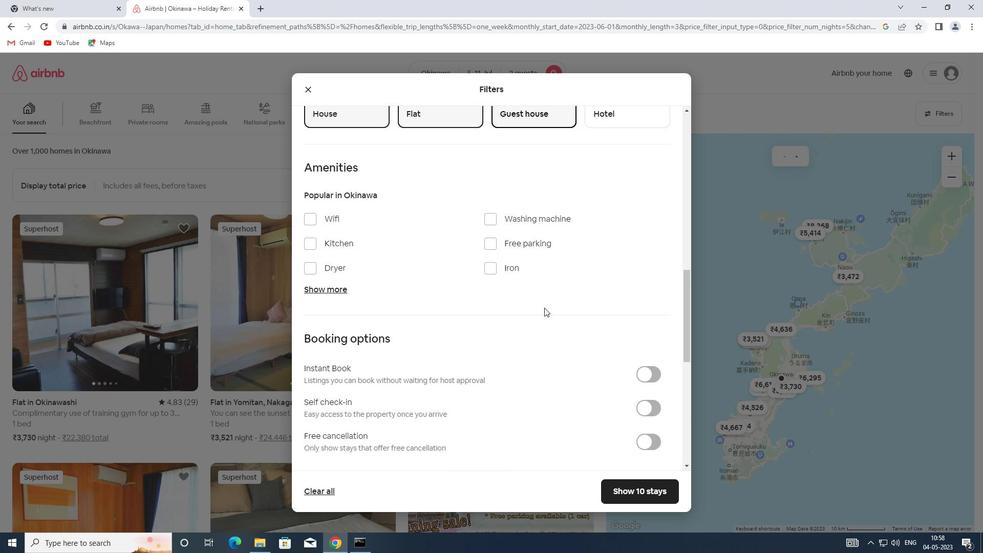 
Action: Mouse scrolled (544, 307) with delta (0, 0)
Screenshot: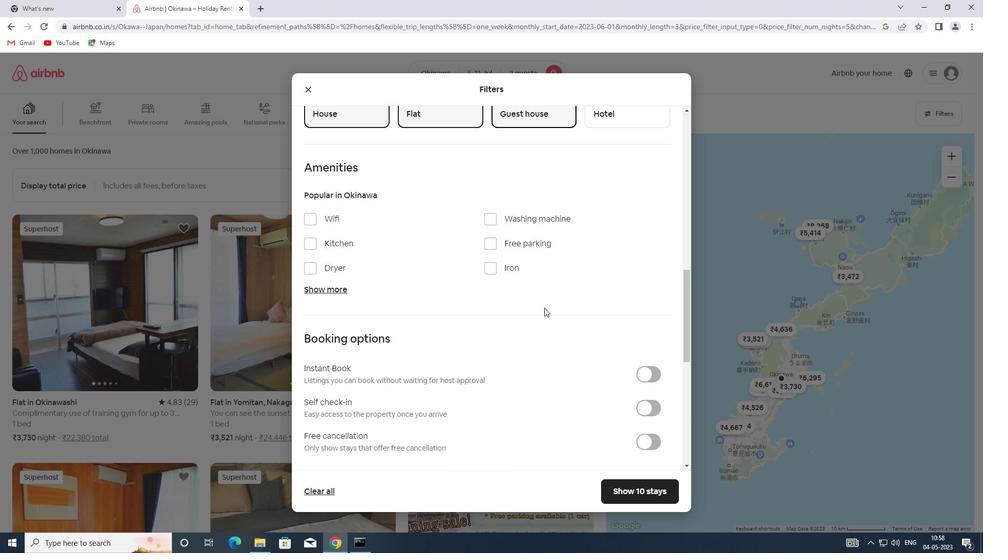 
Action: Mouse moved to (650, 255)
Screenshot: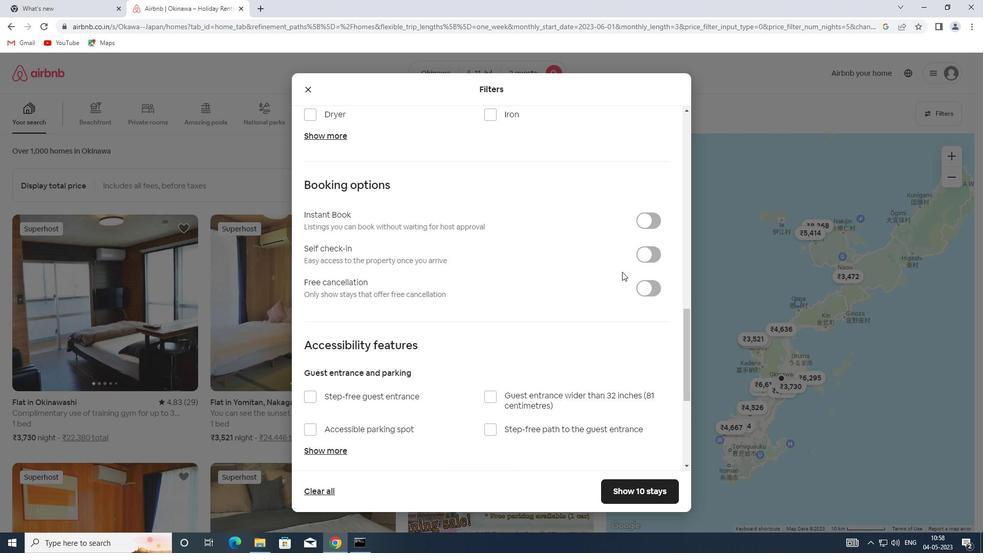 
Action: Mouse pressed left at (650, 255)
Screenshot: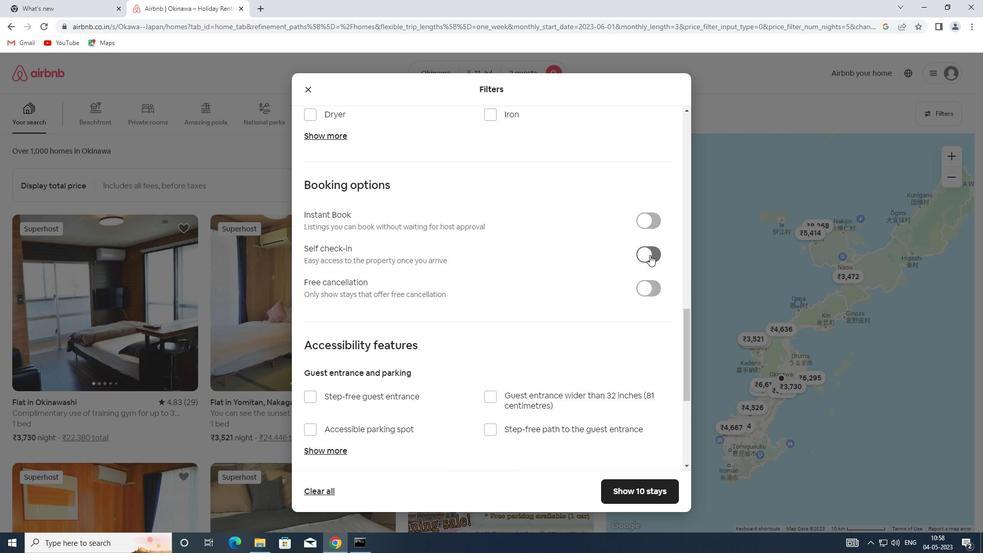 
Action: Mouse moved to (488, 310)
Screenshot: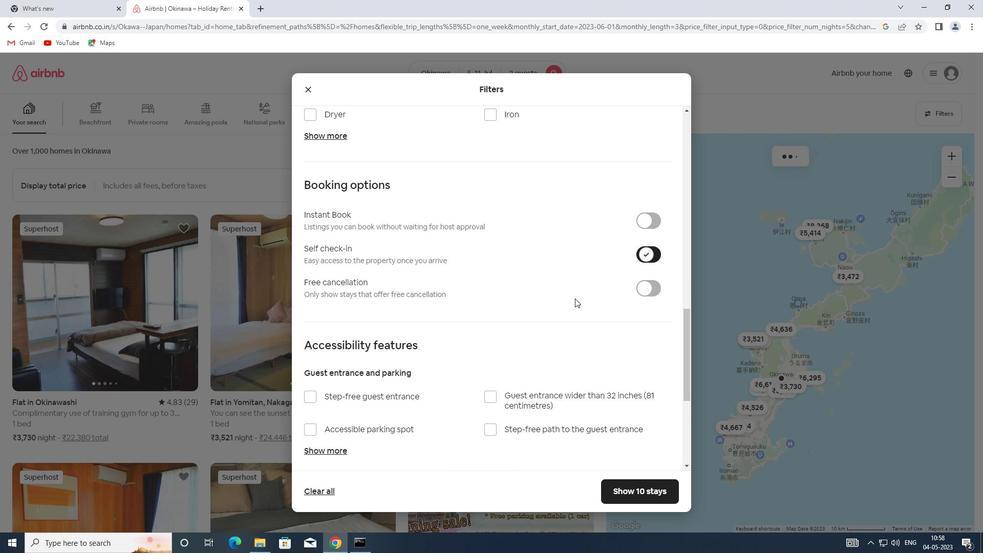 
Action: Mouse scrolled (488, 310) with delta (0, 0)
Screenshot: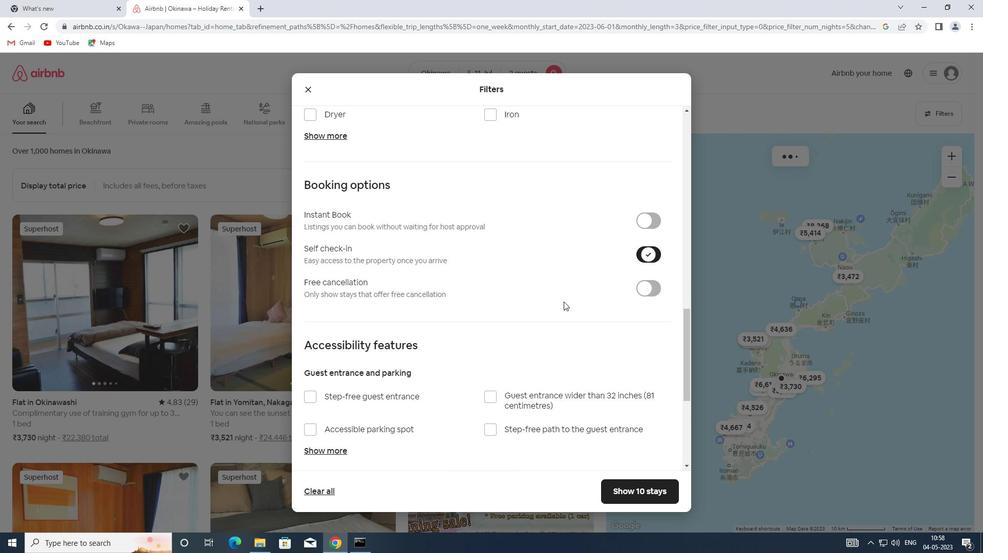 
Action: Mouse scrolled (488, 310) with delta (0, 0)
Screenshot: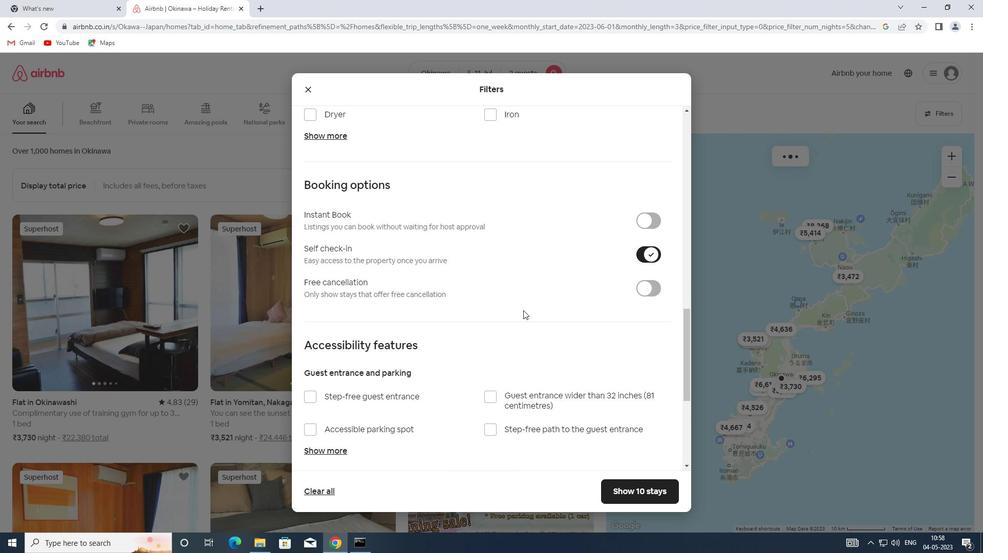 
Action: Mouse scrolled (488, 310) with delta (0, 0)
Screenshot: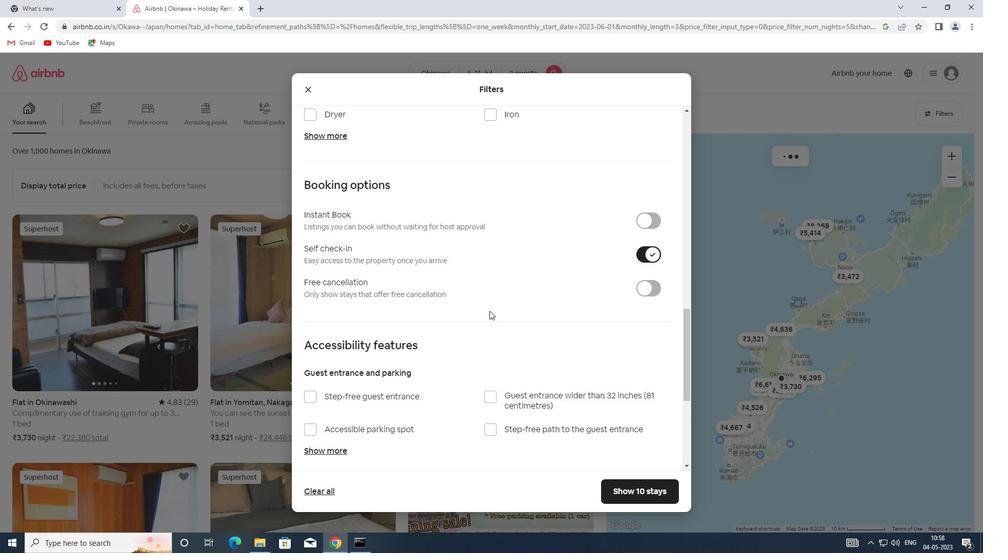 
Action: Mouse scrolled (488, 310) with delta (0, 0)
Screenshot: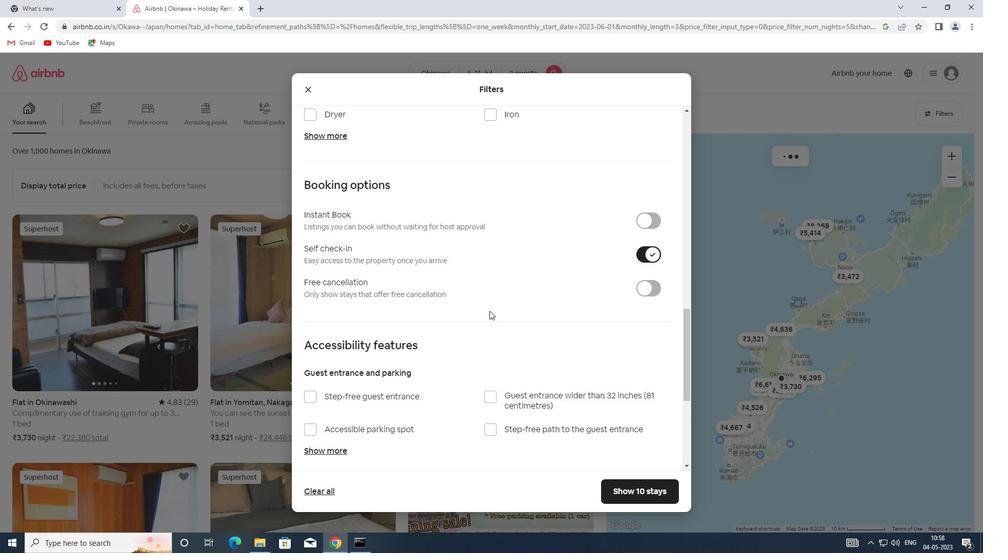 
Action: Mouse moved to (482, 316)
Screenshot: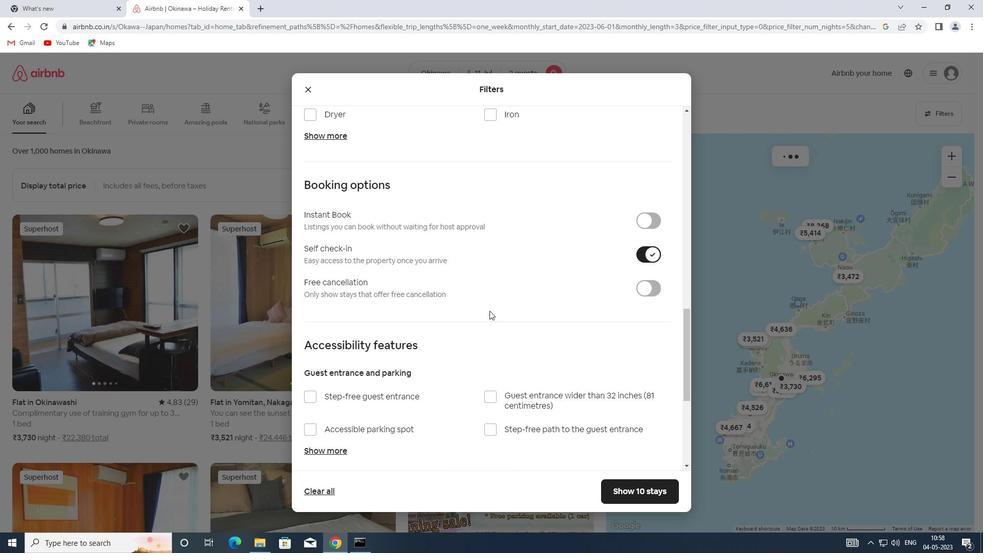 
Action: Mouse scrolled (482, 316) with delta (0, 0)
Screenshot: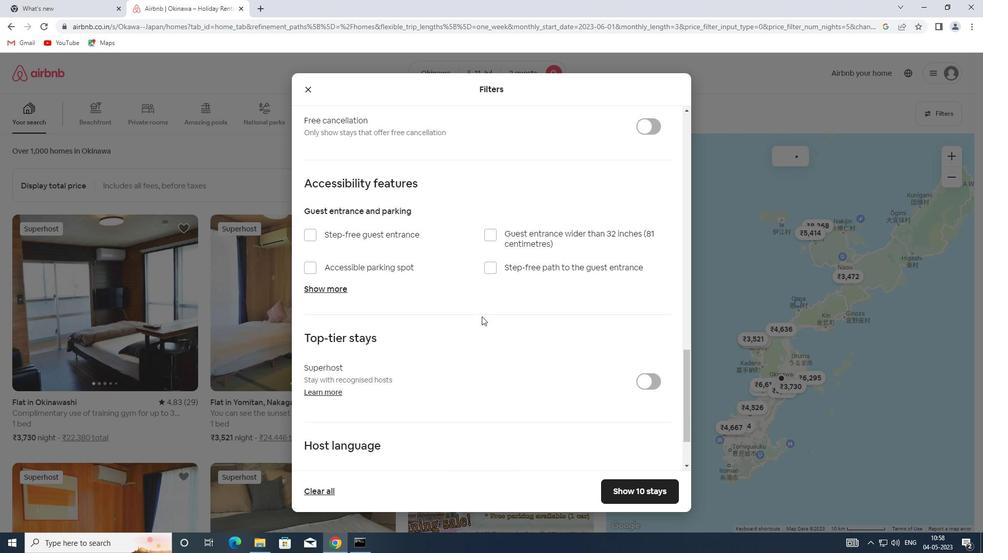 
Action: Mouse scrolled (482, 316) with delta (0, 0)
Screenshot: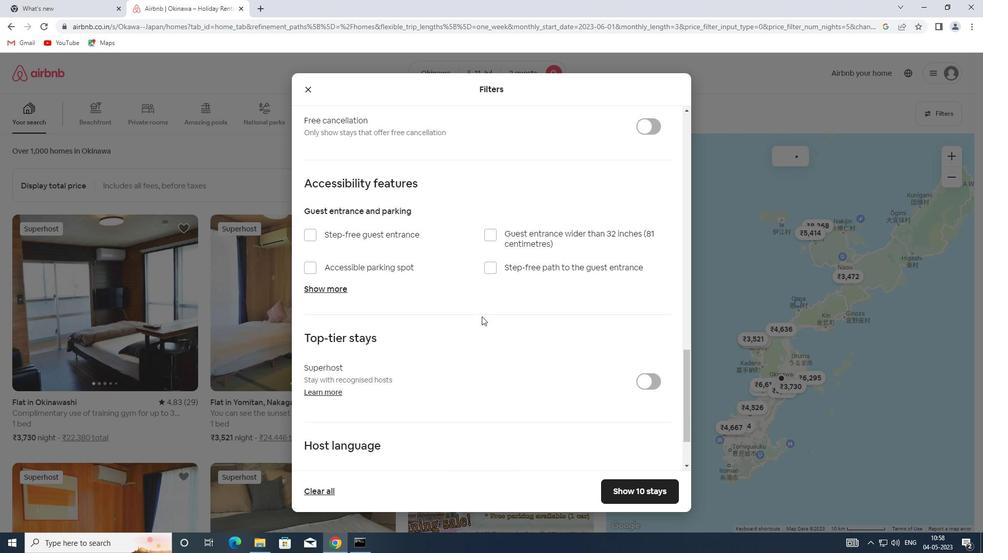 
Action: Mouse scrolled (482, 316) with delta (0, 0)
Screenshot: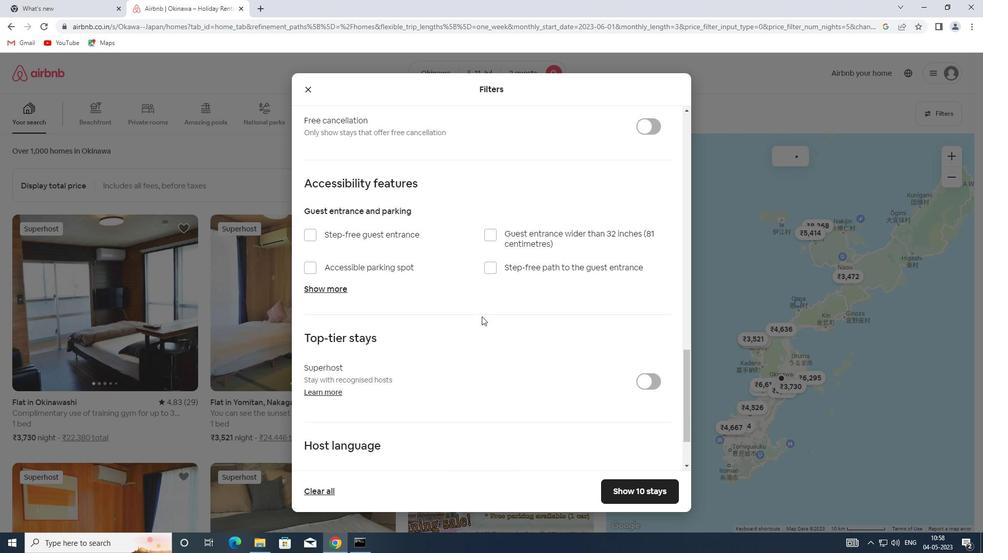
Action: Mouse scrolled (482, 316) with delta (0, 0)
Screenshot: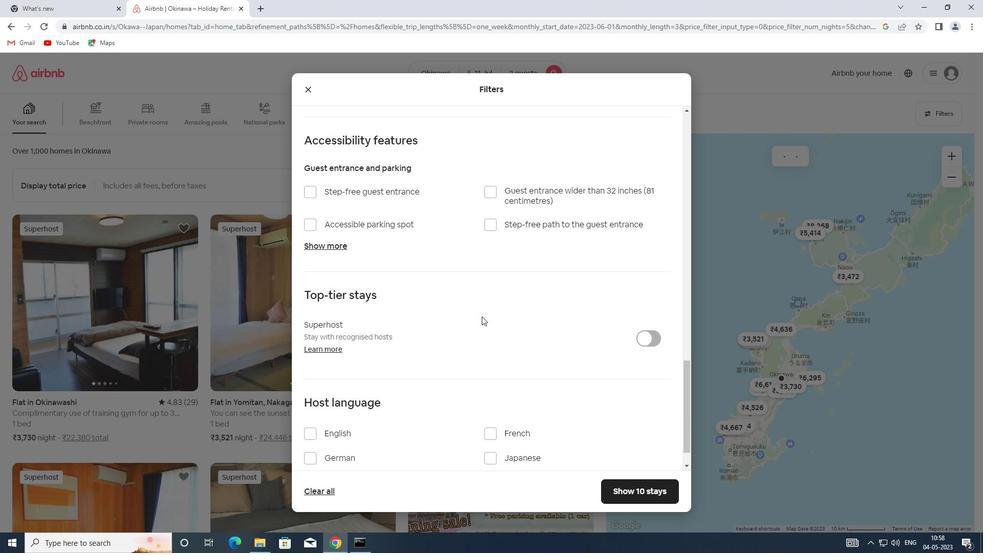 
Action: Mouse moved to (326, 397)
Screenshot: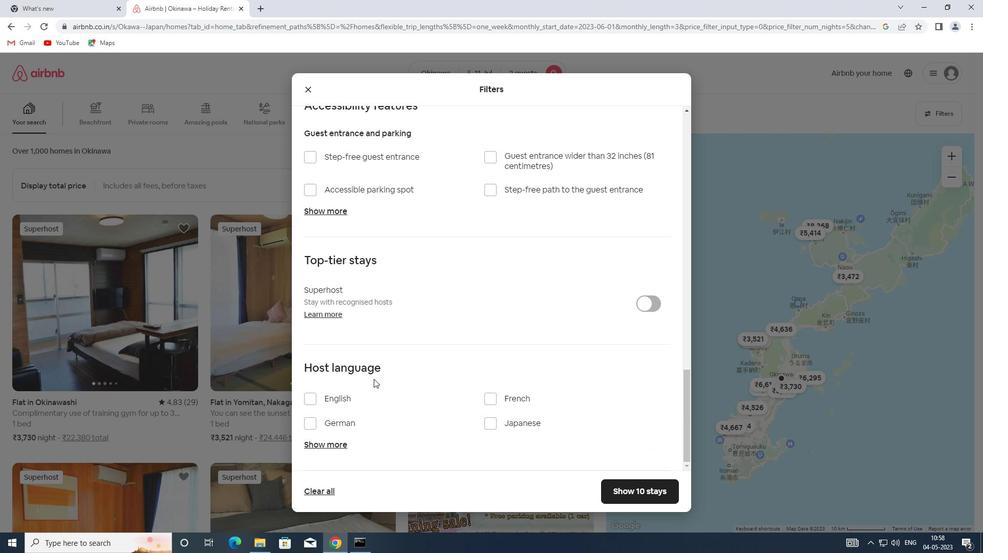 
Action: Mouse pressed left at (326, 397)
Screenshot: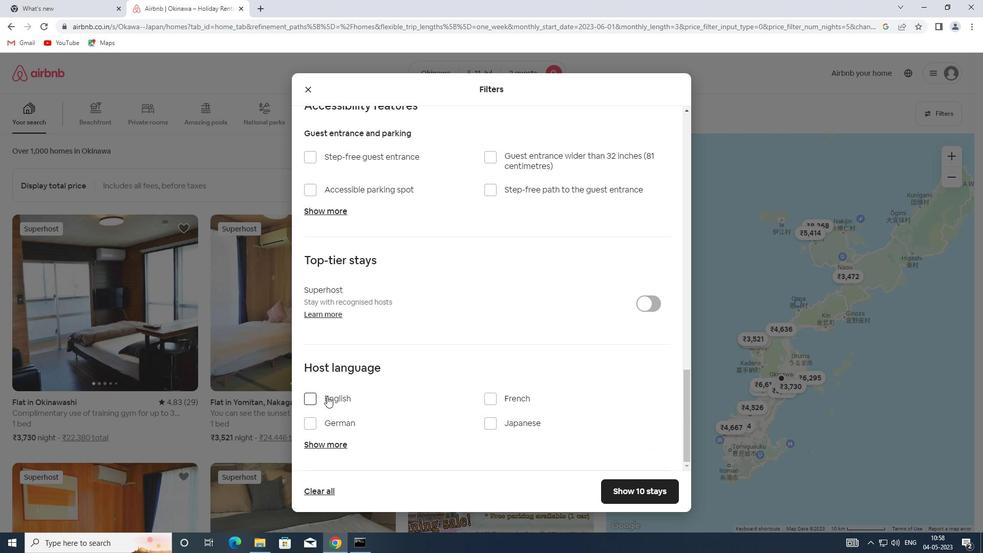 
Action: Mouse moved to (628, 485)
Screenshot: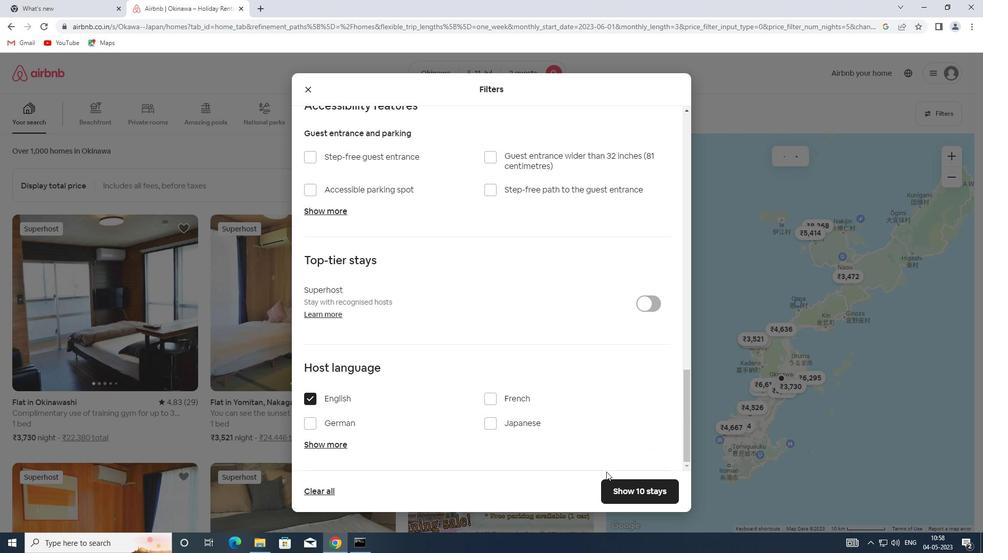 
Action: Mouse pressed left at (628, 485)
Screenshot: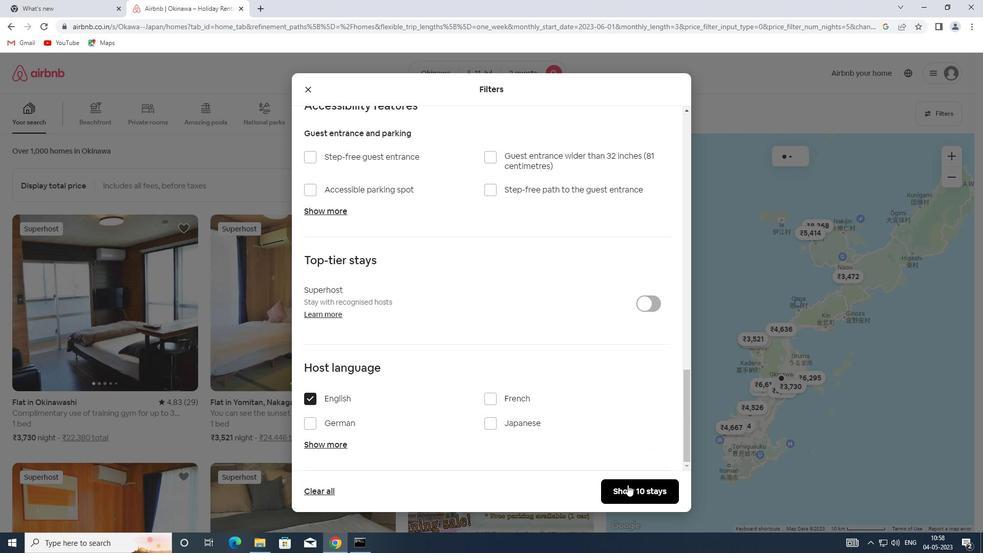 
